 Task: Open Card Card0000000063 in Board Board0000000016 in Workspace WS0000000006 in Trello. Add Member Mailaustralia7@gmail.com to Card Card0000000063 in Board Board0000000016 in Workspace WS0000000006 in Trello. Add Orange Label titled Label0000000063 to Card Card0000000063 in Board Board0000000016 in Workspace WS0000000006 in Trello. Add Checklist CL0000000063 to Card Card0000000063 in Board Board0000000016 in Workspace WS0000000006 in Trello. Add Dates with Start Date as Jun 01 2023 and Due Date as Jun 30 2023 to Card Card0000000063 in Board Board0000000016 in Workspace WS0000000006 in Trello
Action: Mouse moved to (110, 343)
Screenshot: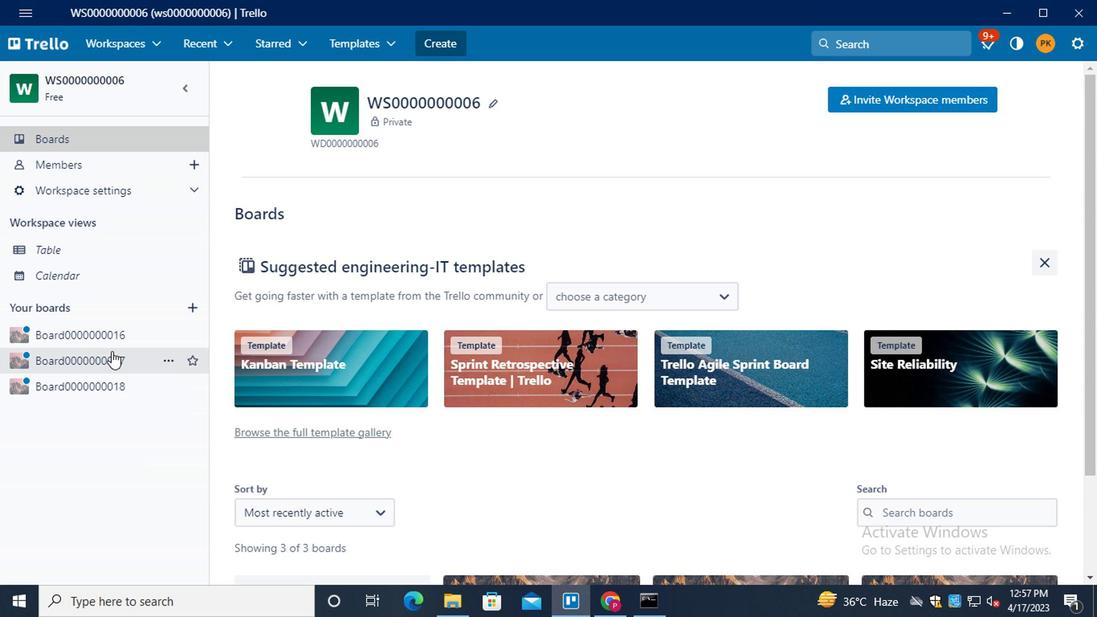 
Action: Mouse pressed left at (110, 343)
Screenshot: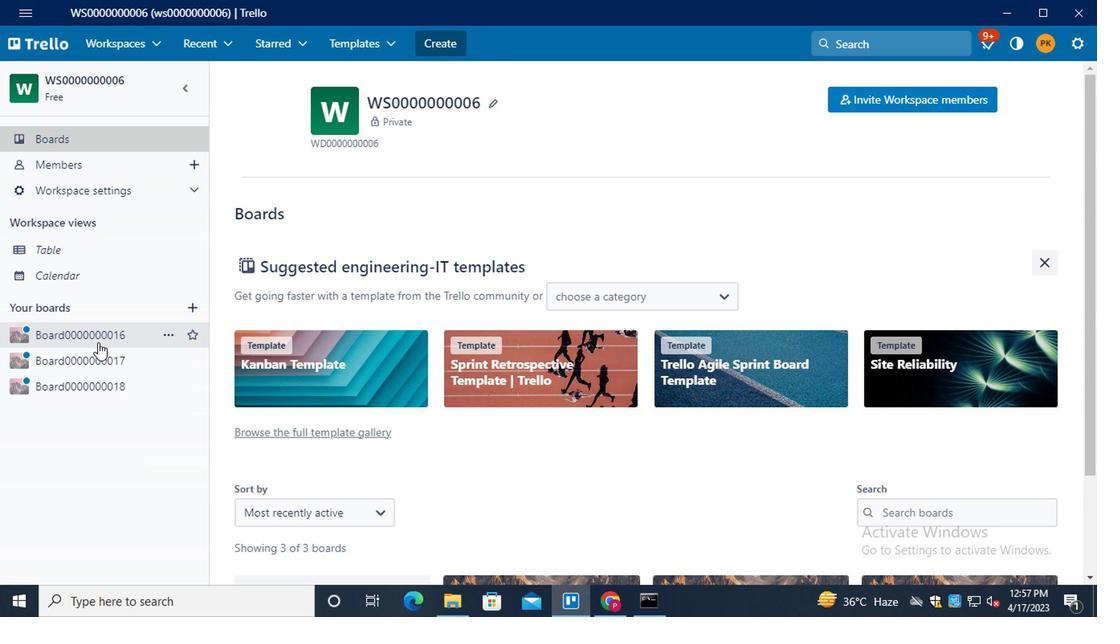 
Action: Mouse moved to (312, 315)
Screenshot: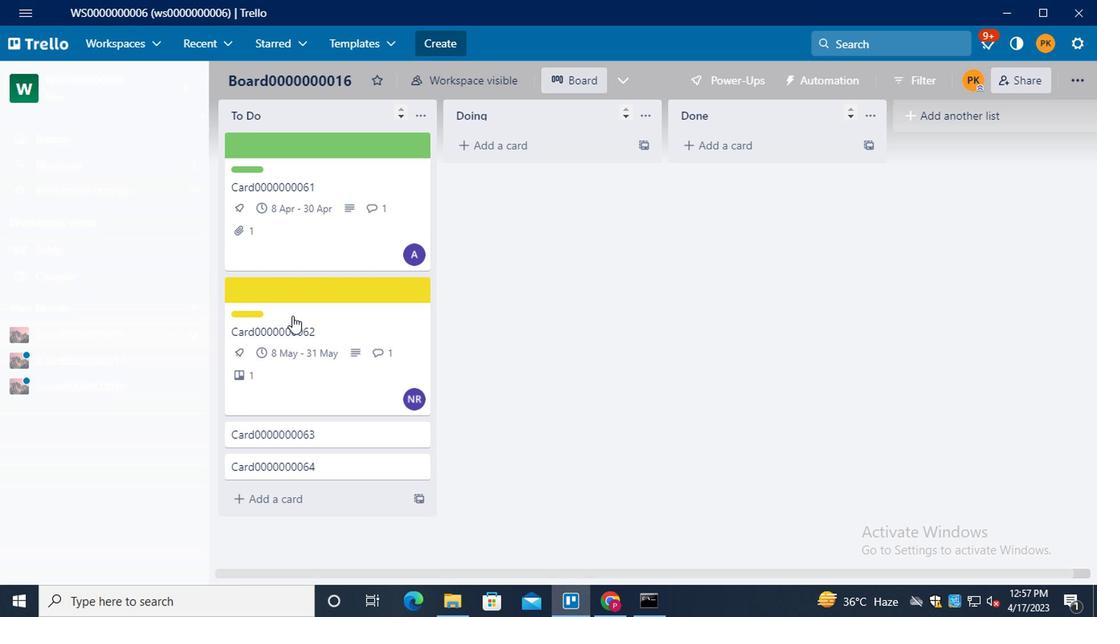 
Action: Mouse scrolled (312, 314) with delta (0, 0)
Screenshot: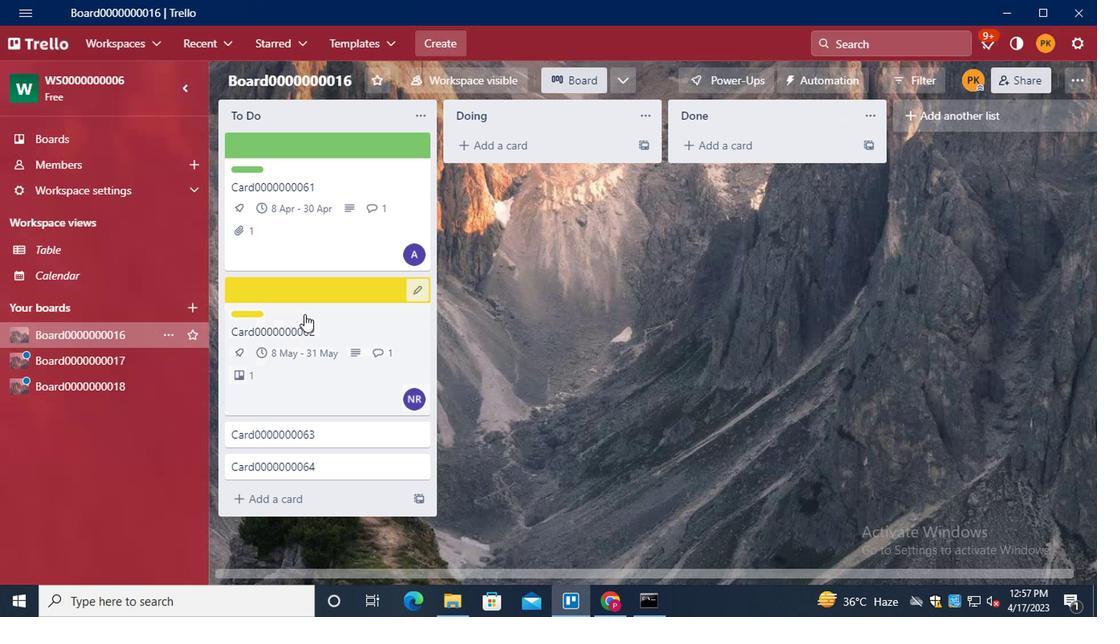 
Action: Mouse scrolled (312, 314) with delta (0, 0)
Screenshot: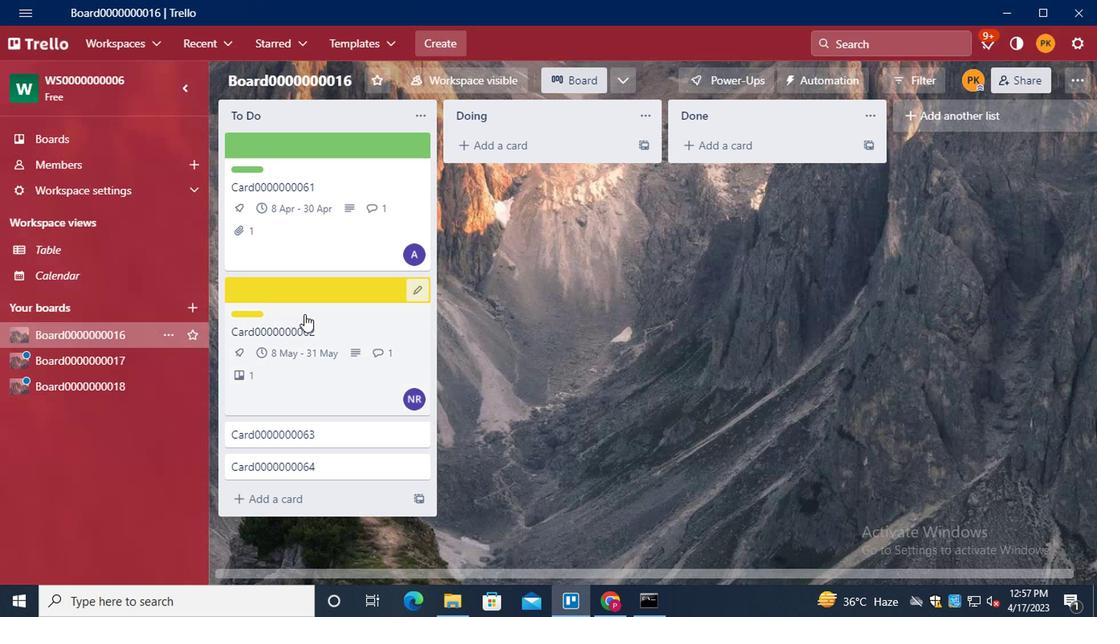 
Action: Mouse moved to (312, 316)
Screenshot: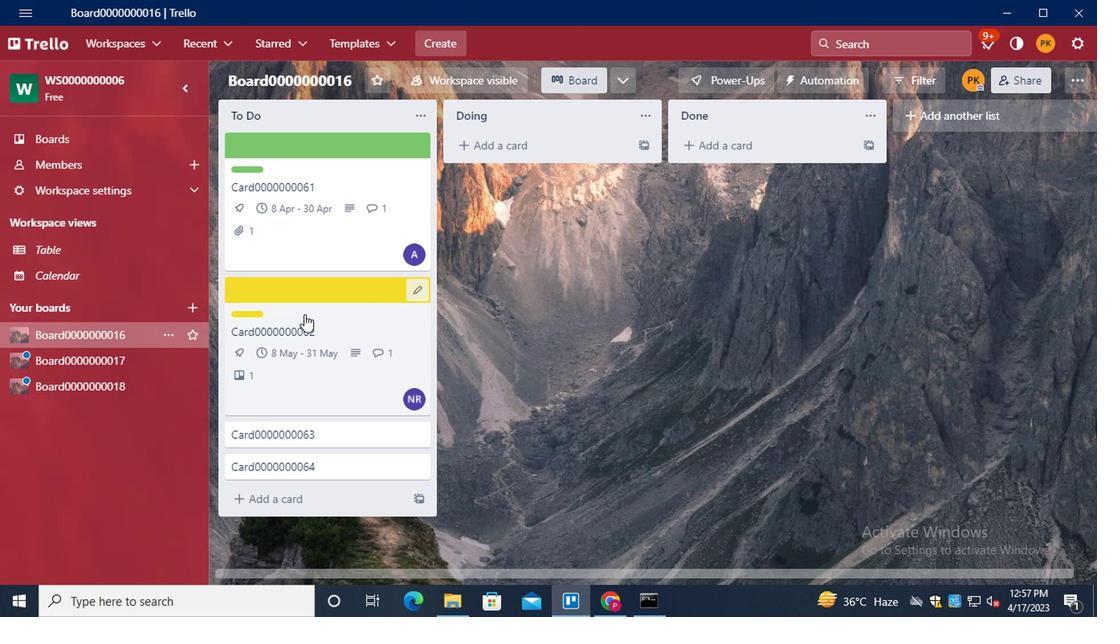 
Action: Mouse scrolled (312, 316) with delta (0, 0)
Screenshot: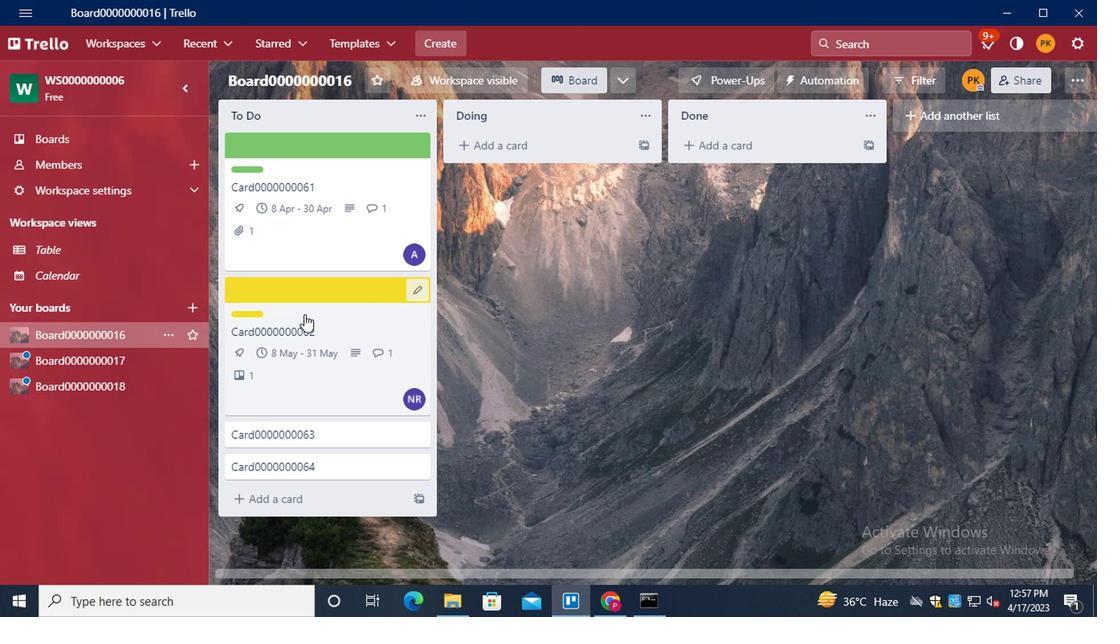 
Action: Mouse moved to (324, 435)
Screenshot: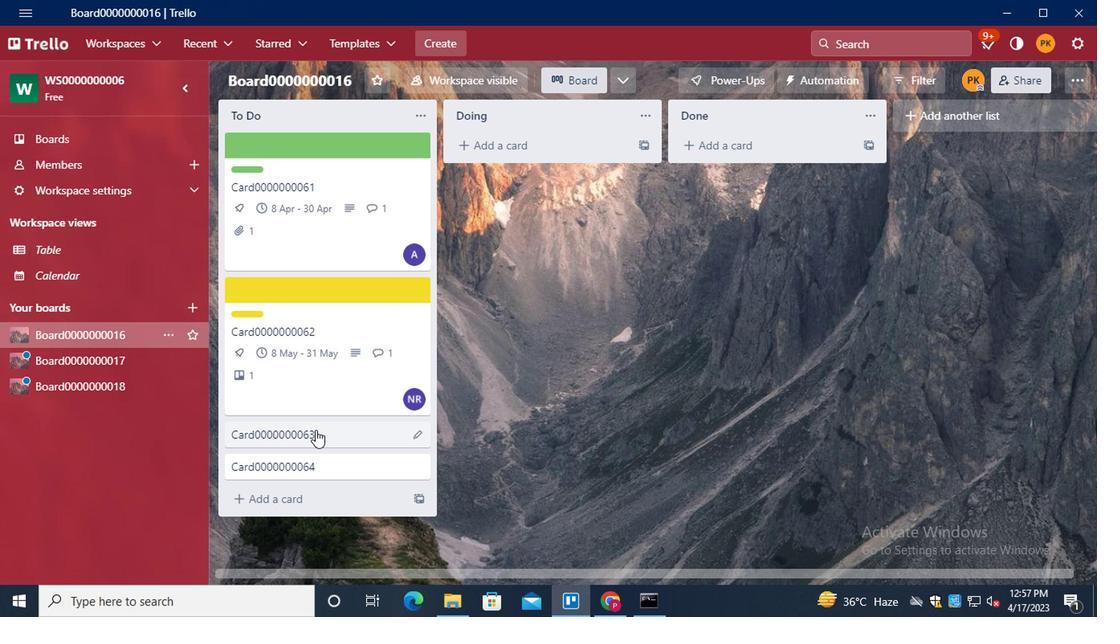 
Action: Mouse pressed left at (324, 435)
Screenshot: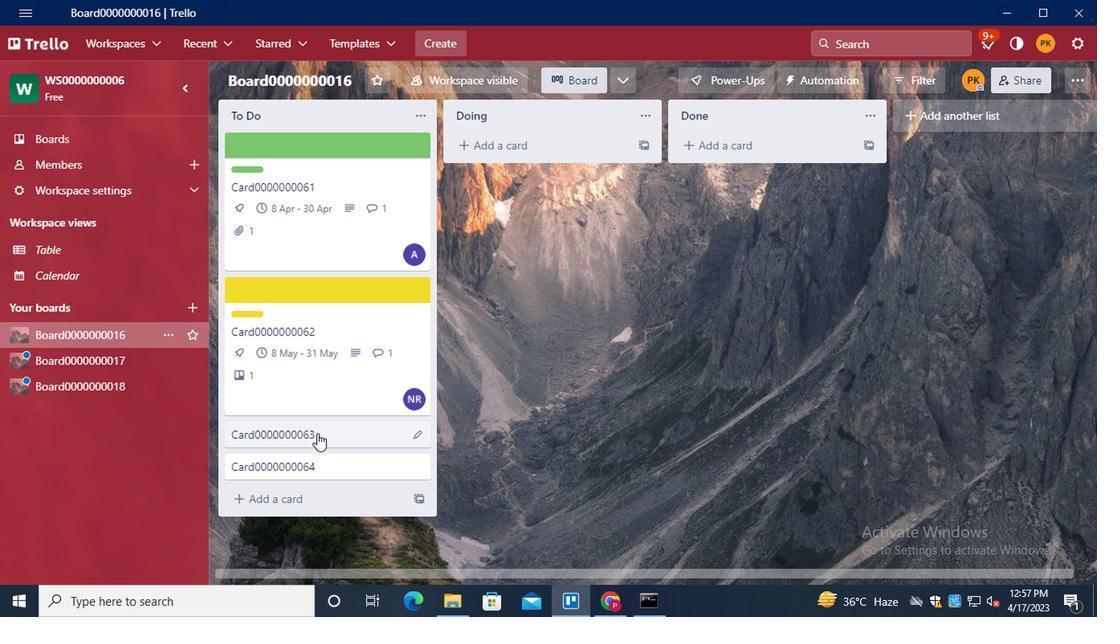 
Action: Mouse moved to (764, 149)
Screenshot: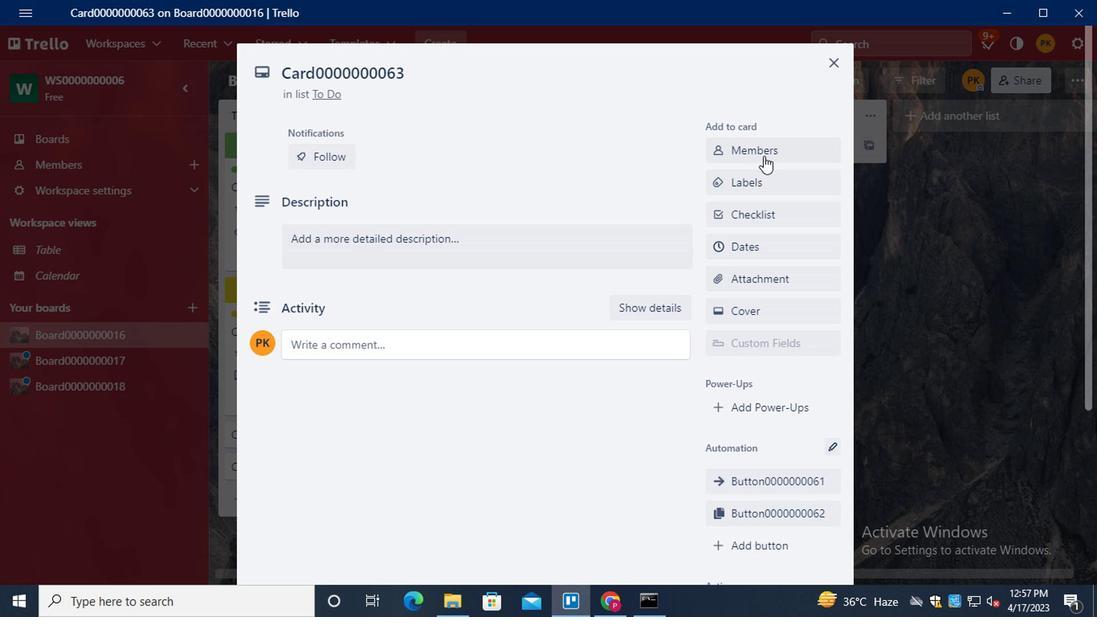 
Action: Mouse pressed left at (764, 149)
Screenshot: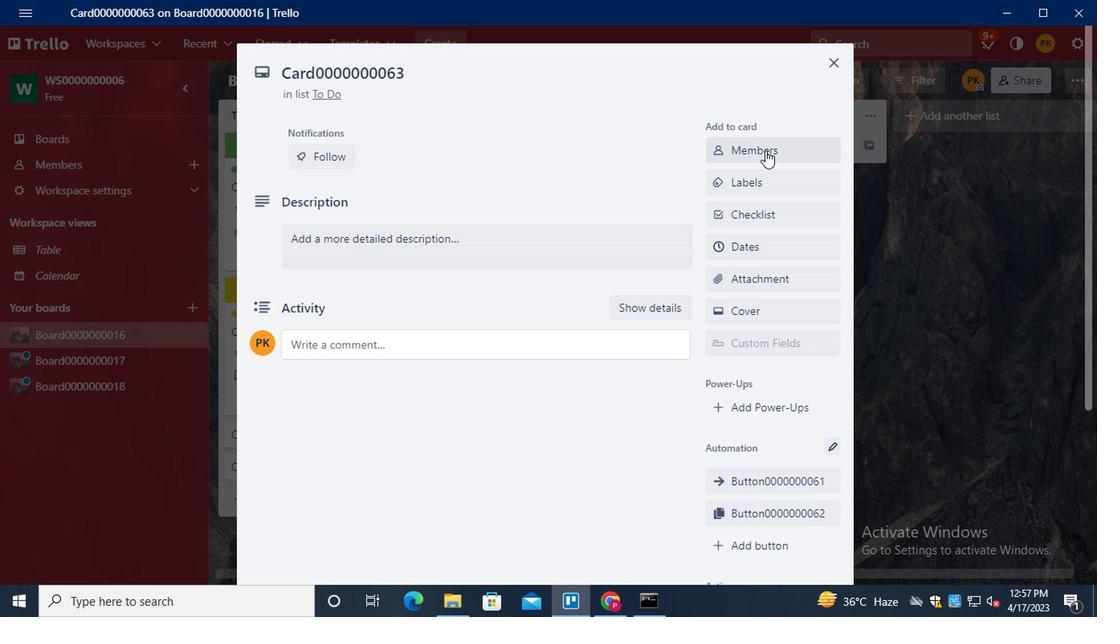 
Action: Mouse moved to (763, 149)
Screenshot: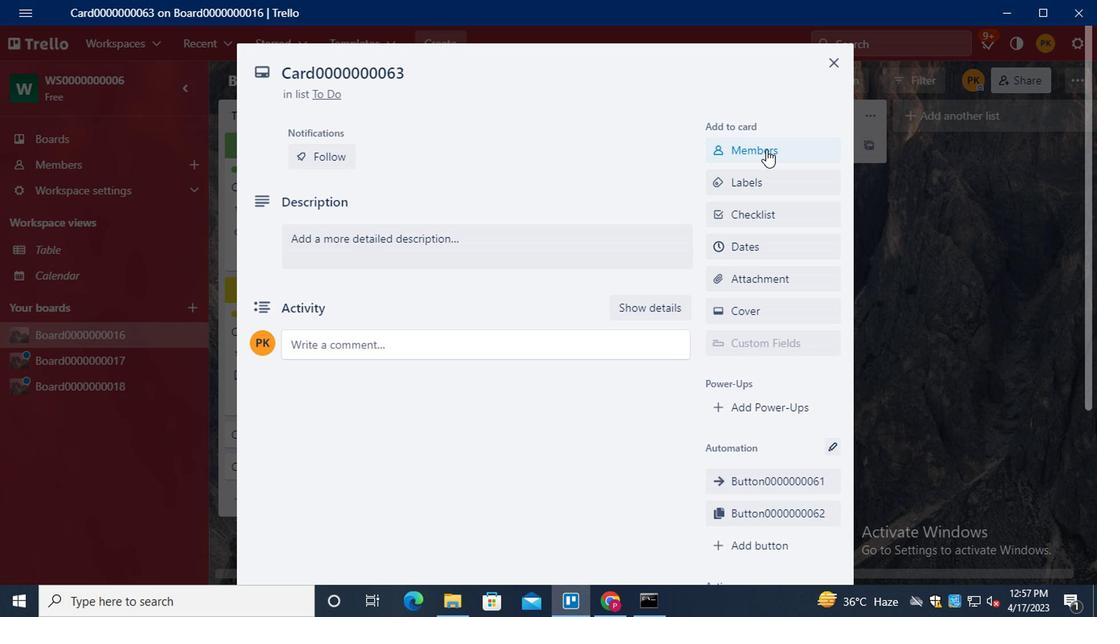 
Action: Key pressed <Key.shift>MAILAUSTRALIA7<Key.shift>@GMAIL.COM
Screenshot: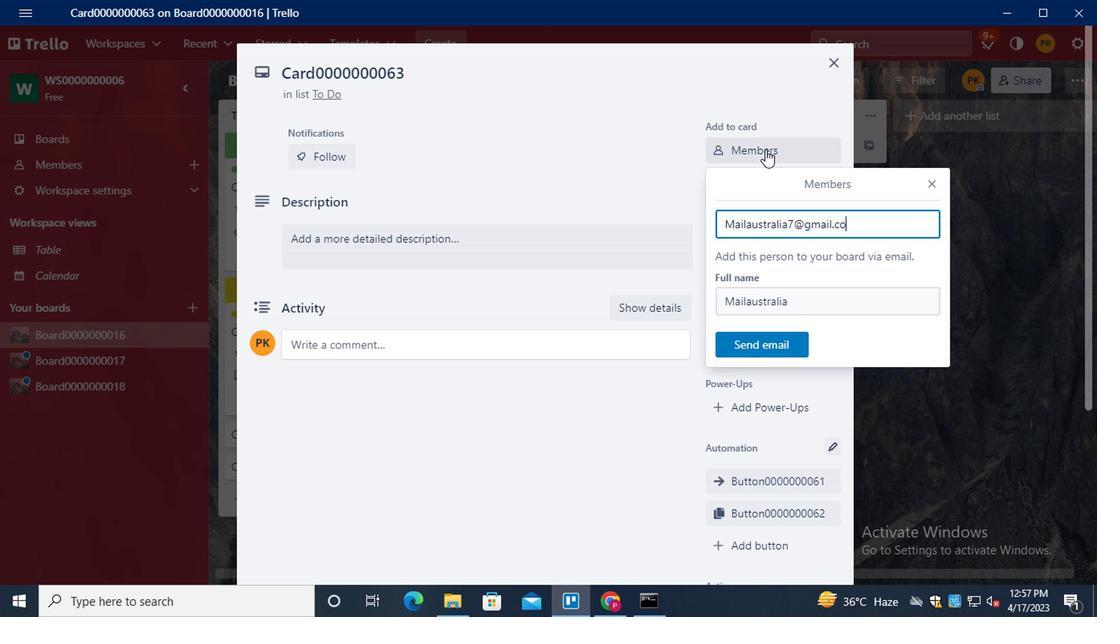 
Action: Mouse moved to (749, 349)
Screenshot: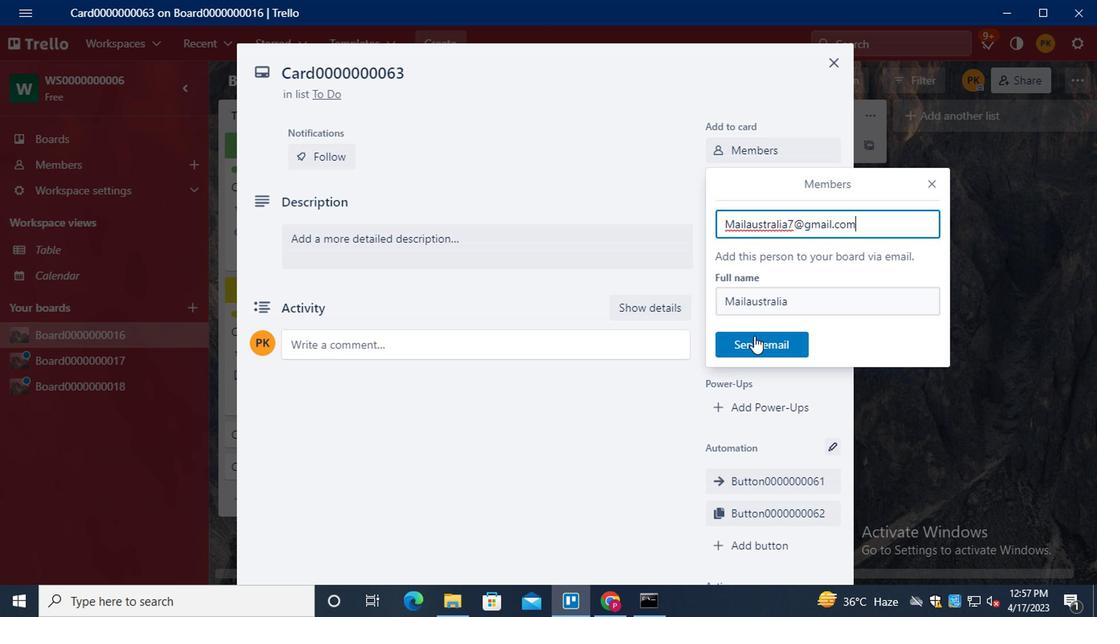 
Action: Mouse pressed left at (749, 349)
Screenshot: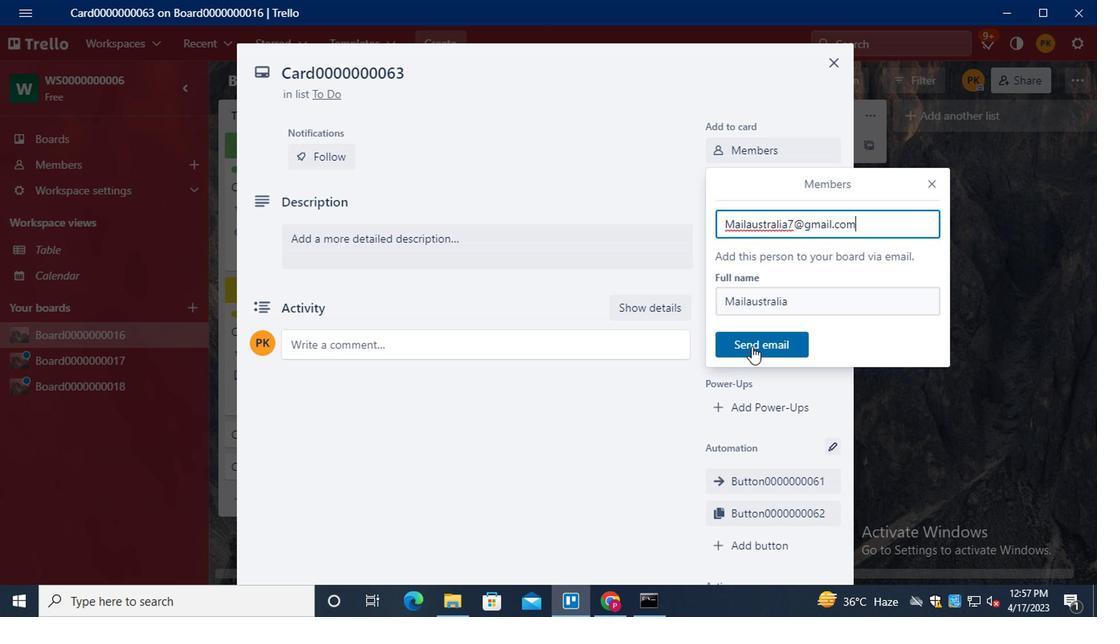 
Action: Mouse moved to (766, 174)
Screenshot: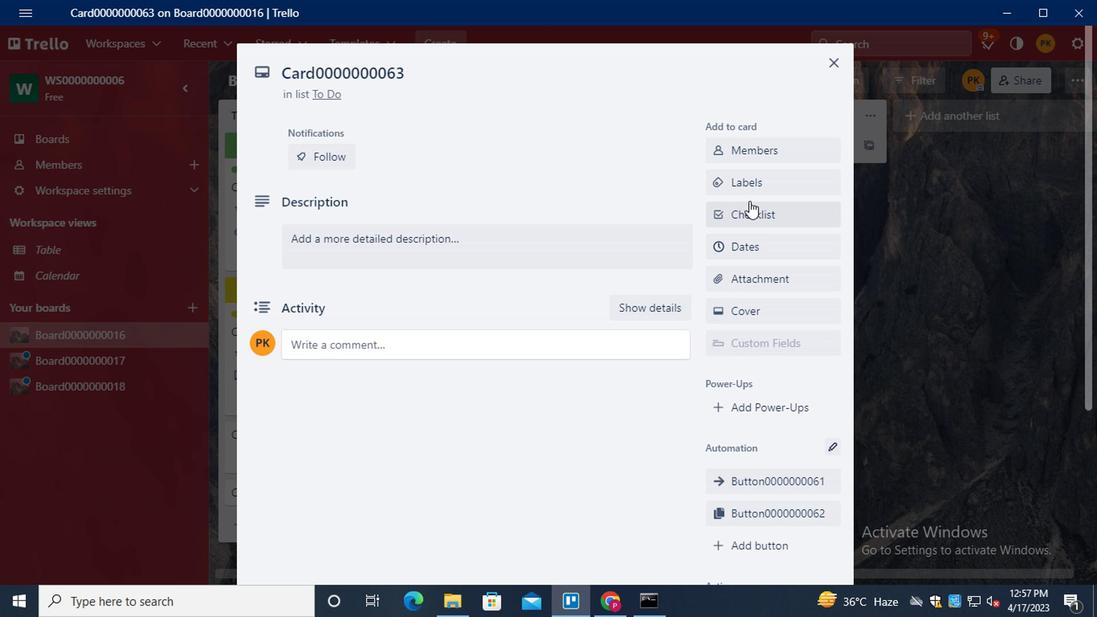 
Action: Mouse pressed left at (766, 174)
Screenshot: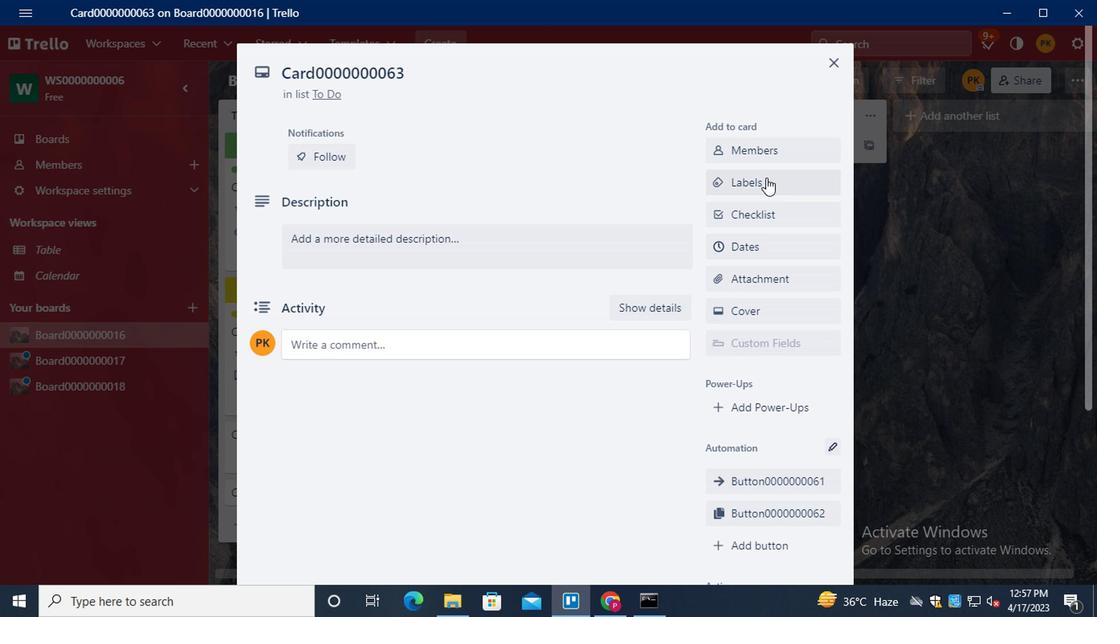 
Action: Mouse moved to (810, 427)
Screenshot: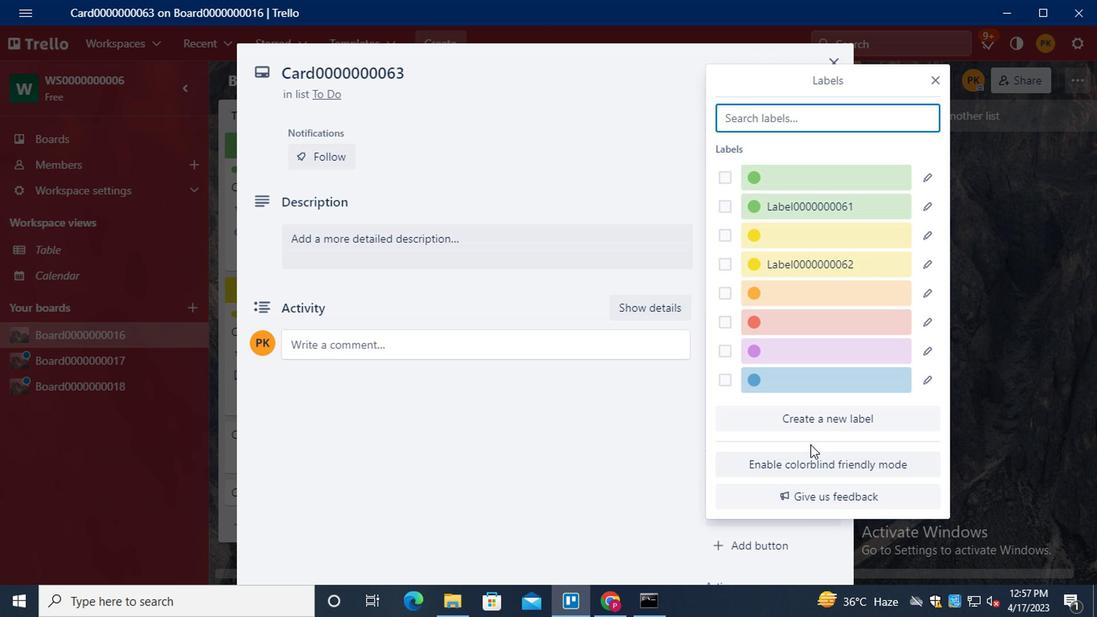 
Action: Mouse pressed left at (810, 427)
Screenshot: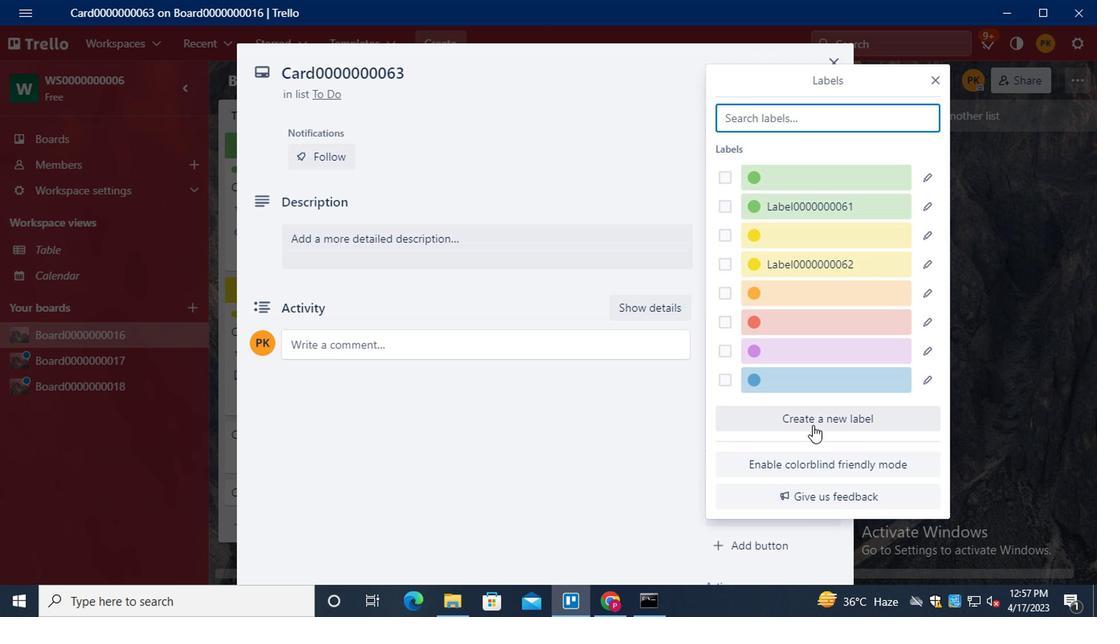
Action: Mouse moved to (794, 368)
Screenshot: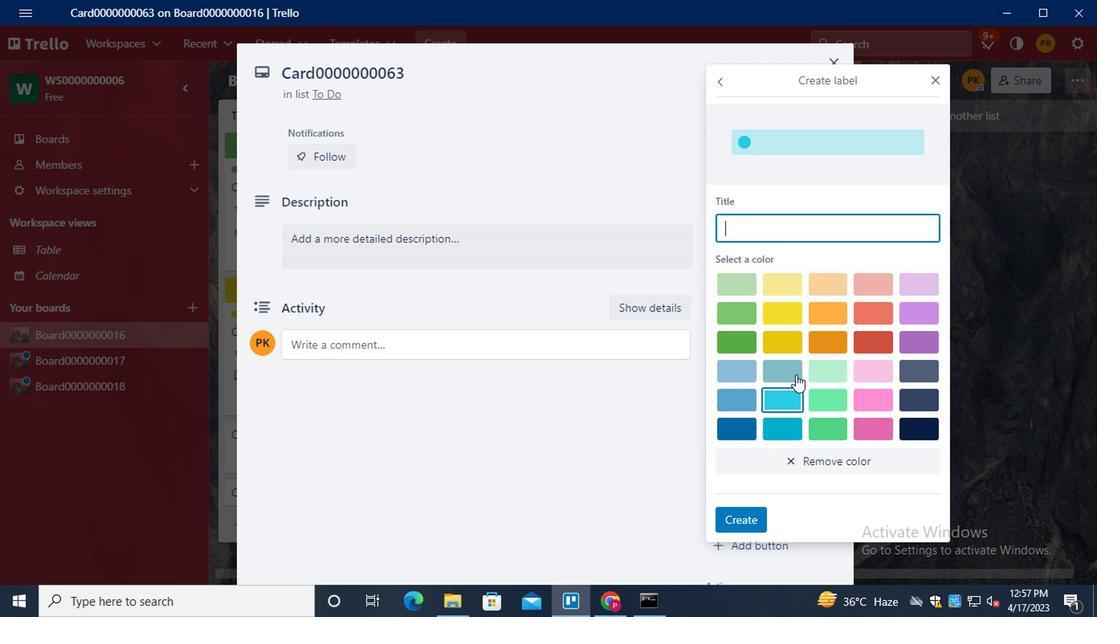 
Action: Key pressed <Key.shift>LABEL0000000063
Screenshot: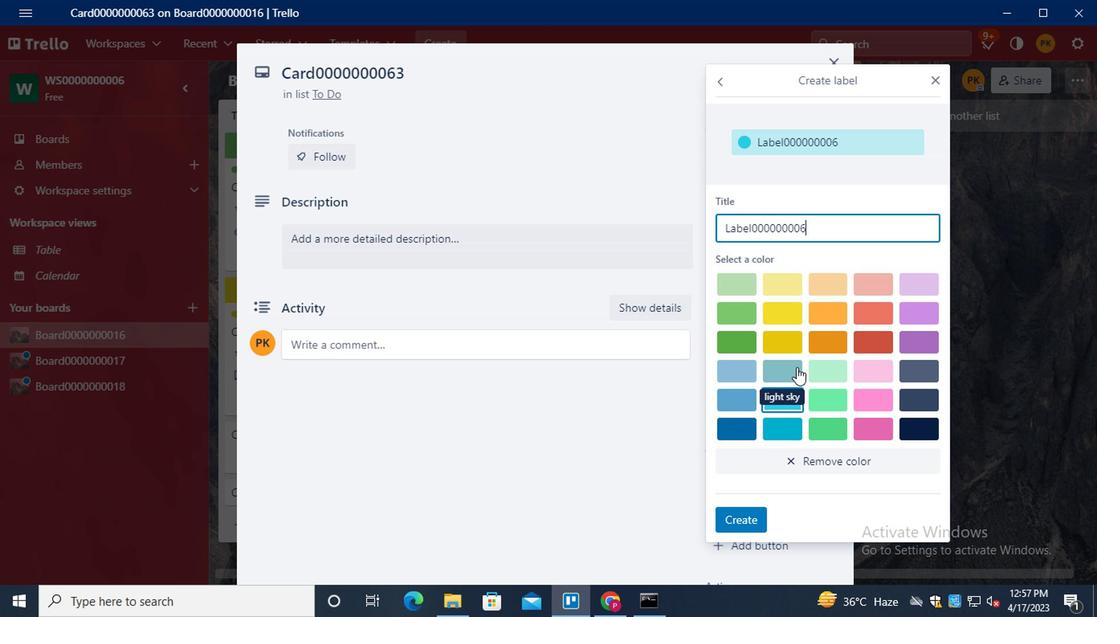 
Action: Mouse moved to (829, 313)
Screenshot: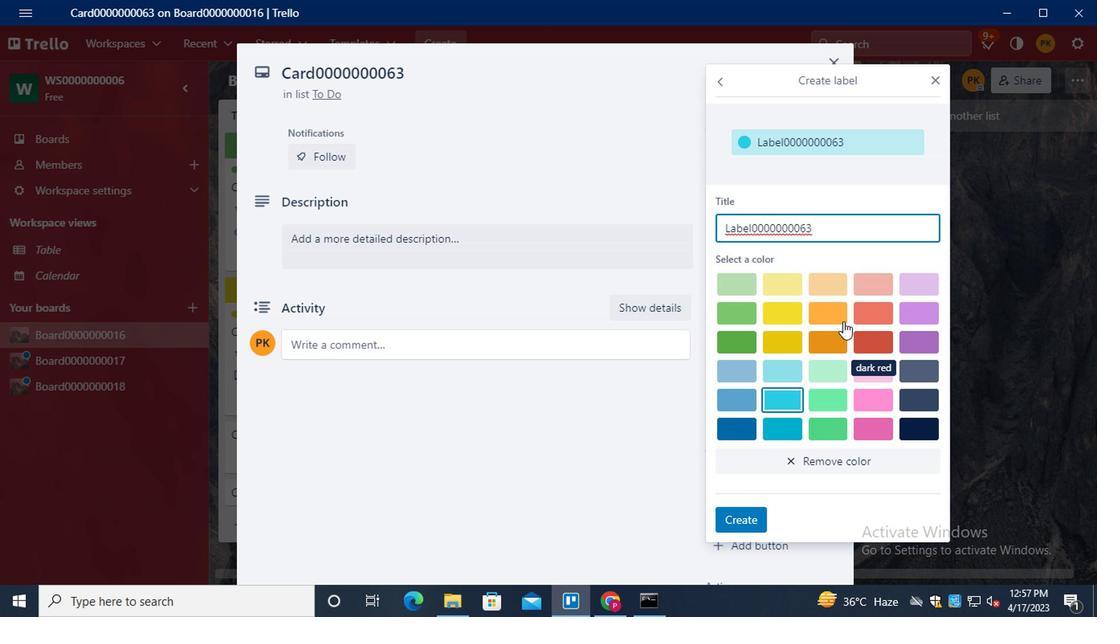 
Action: Mouse pressed left at (829, 313)
Screenshot: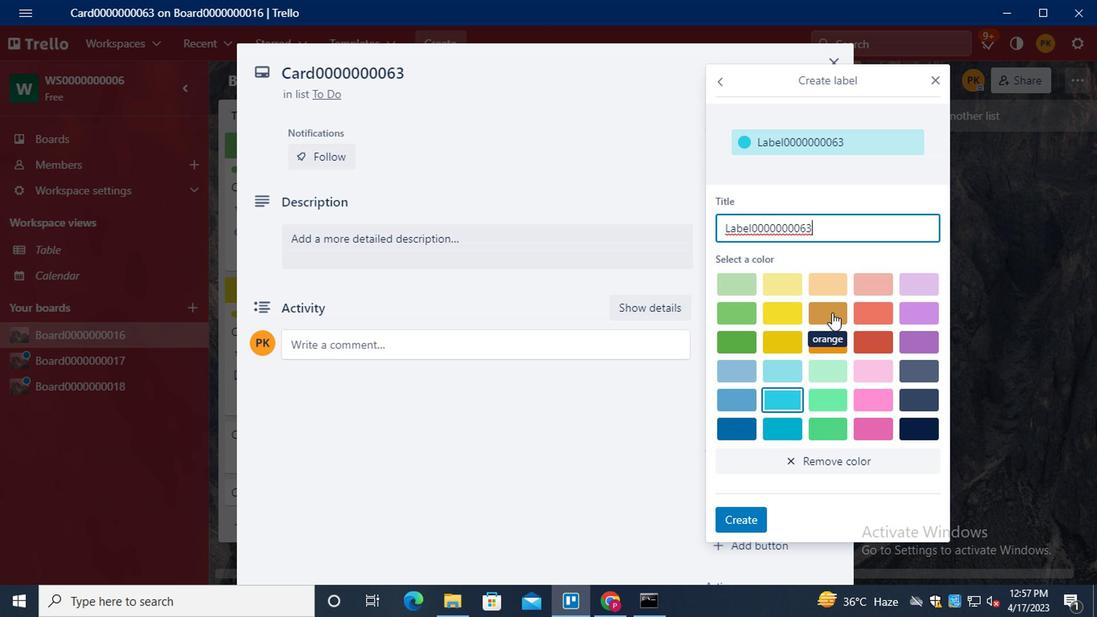
Action: Mouse moved to (737, 518)
Screenshot: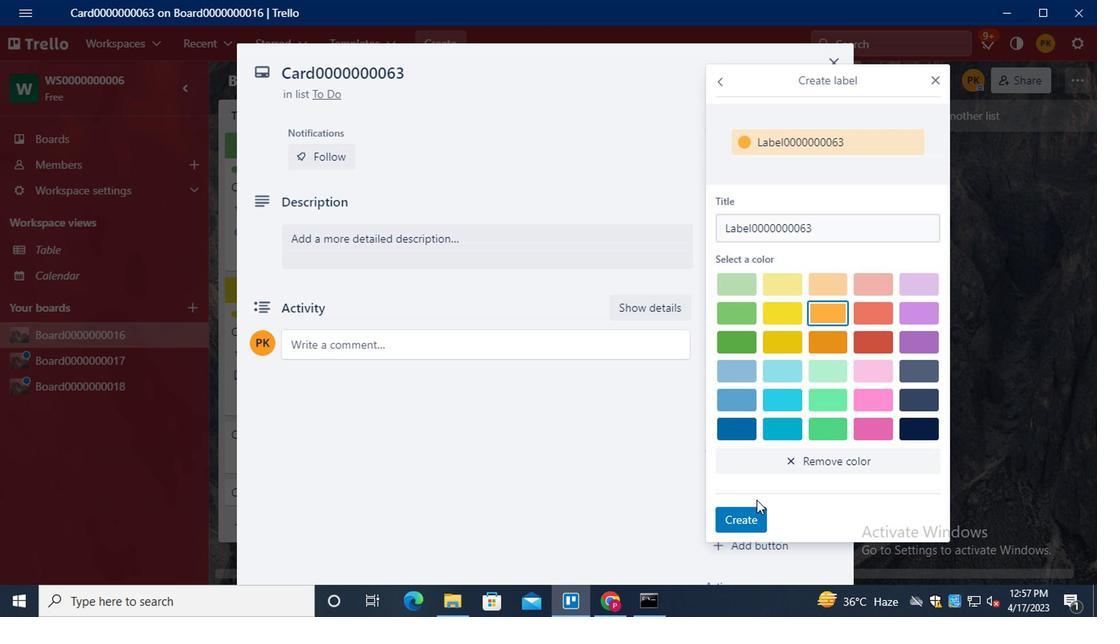 
Action: Mouse pressed left at (737, 518)
Screenshot: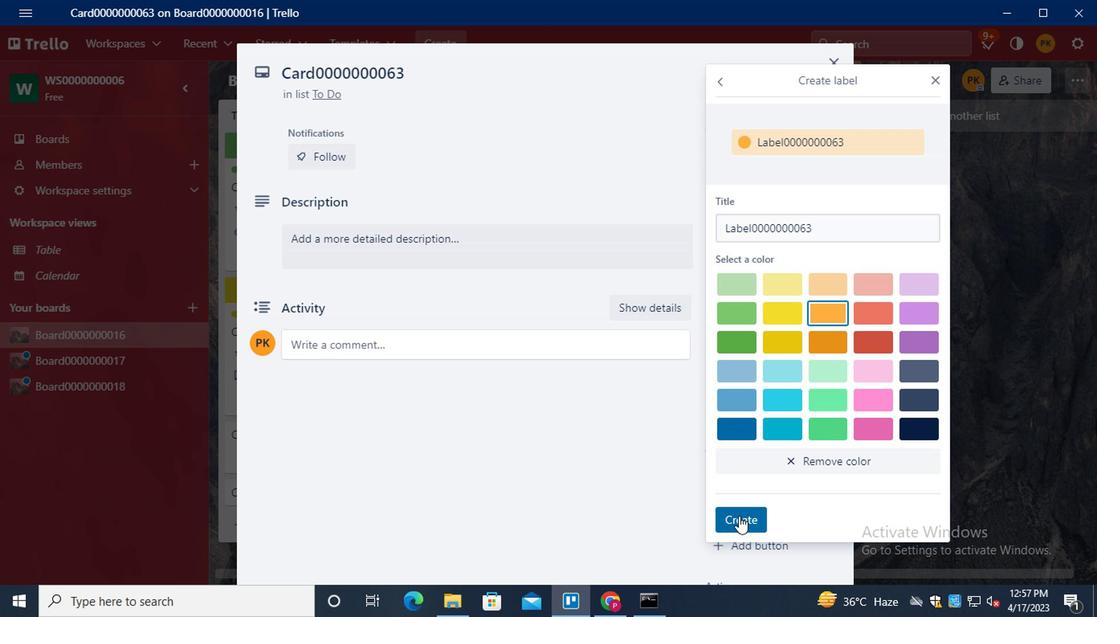 
Action: Mouse moved to (932, 82)
Screenshot: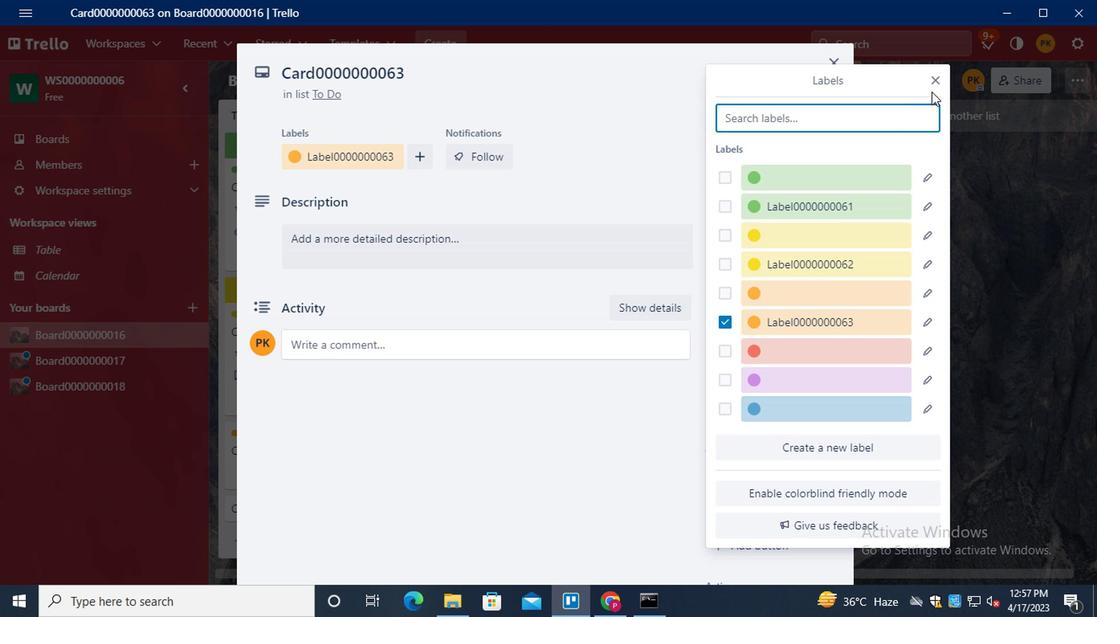 
Action: Mouse pressed left at (932, 82)
Screenshot: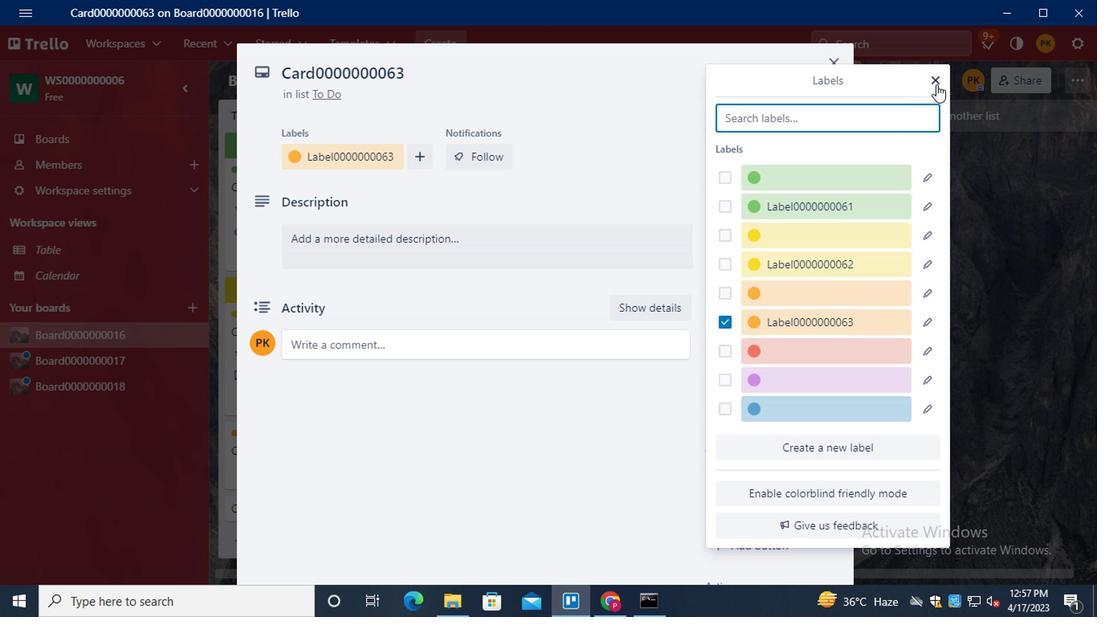 
Action: Mouse moved to (791, 210)
Screenshot: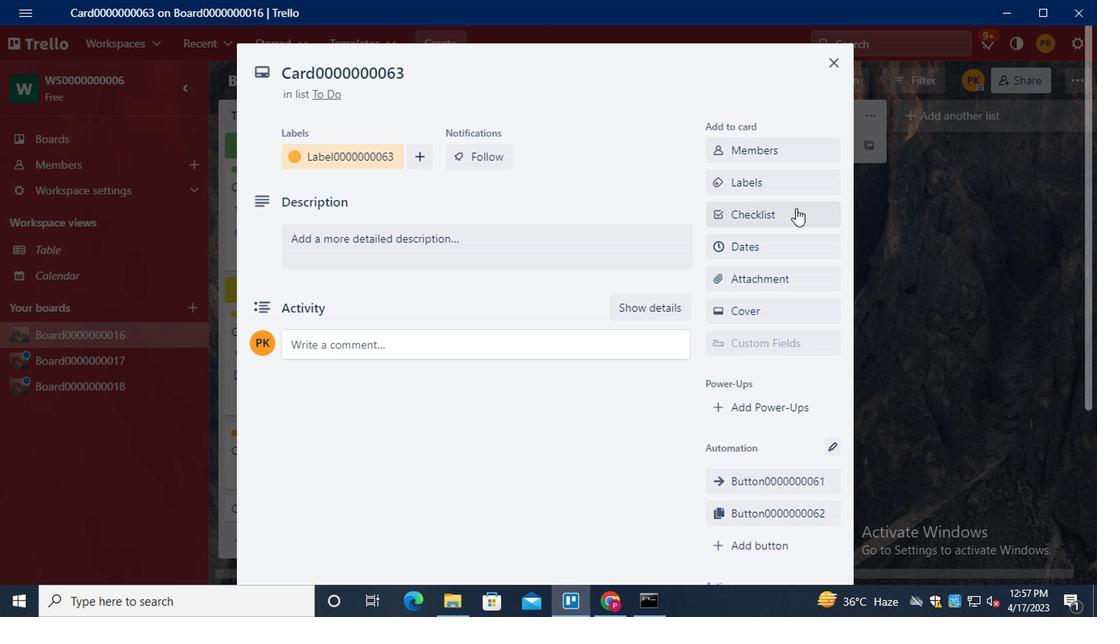 
Action: Mouse pressed left at (791, 210)
Screenshot: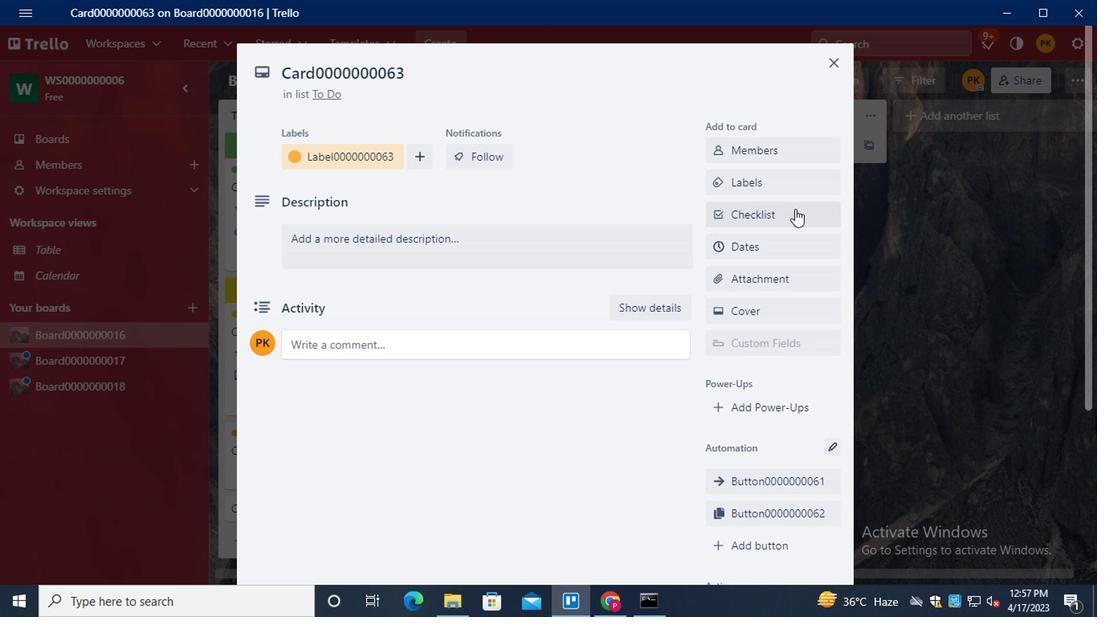 
Action: Key pressed <Key.shift>CL0000000063
Screenshot: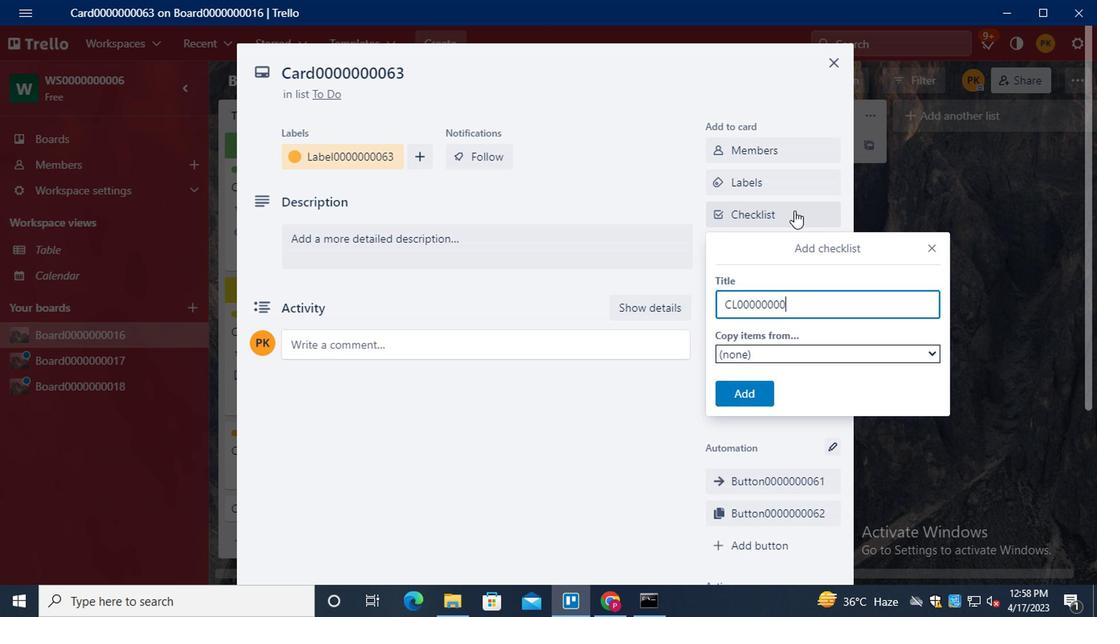 
Action: Mouse moved to (730, 393)
Screenshot: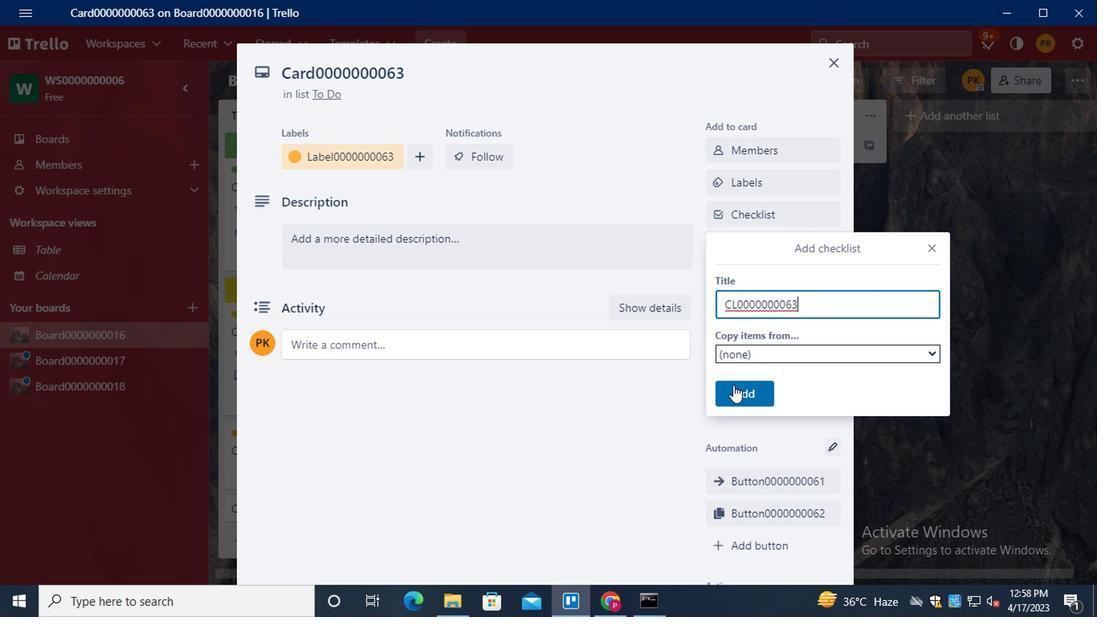 
Action: Mouse pressed left at (730, 393)
Screenshot: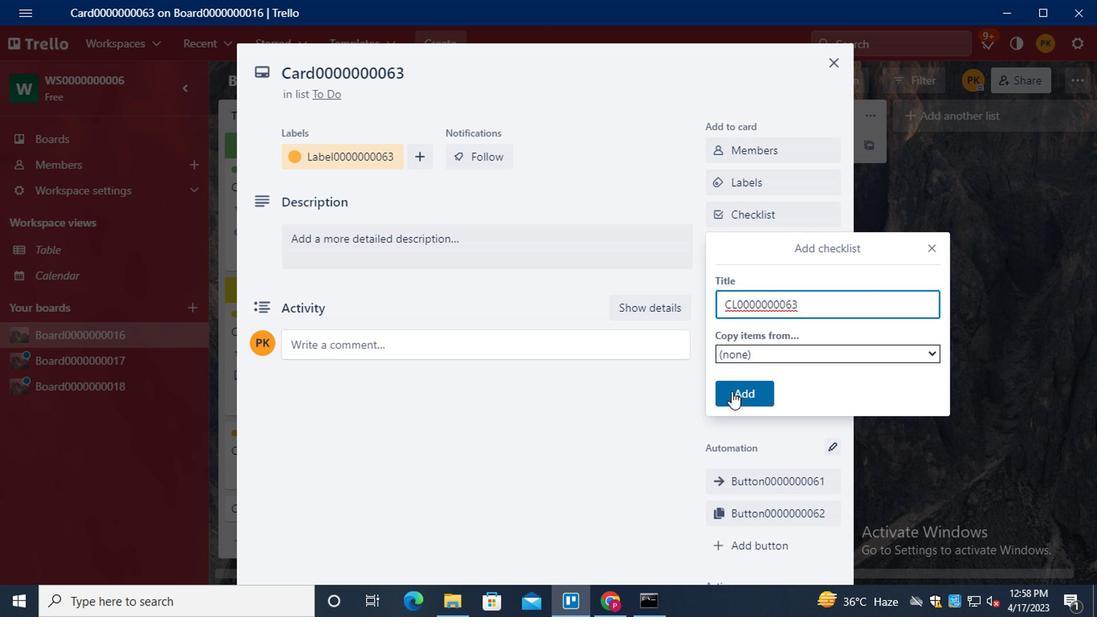 
Action: Mouse moved to (745, 243)
Screenshot: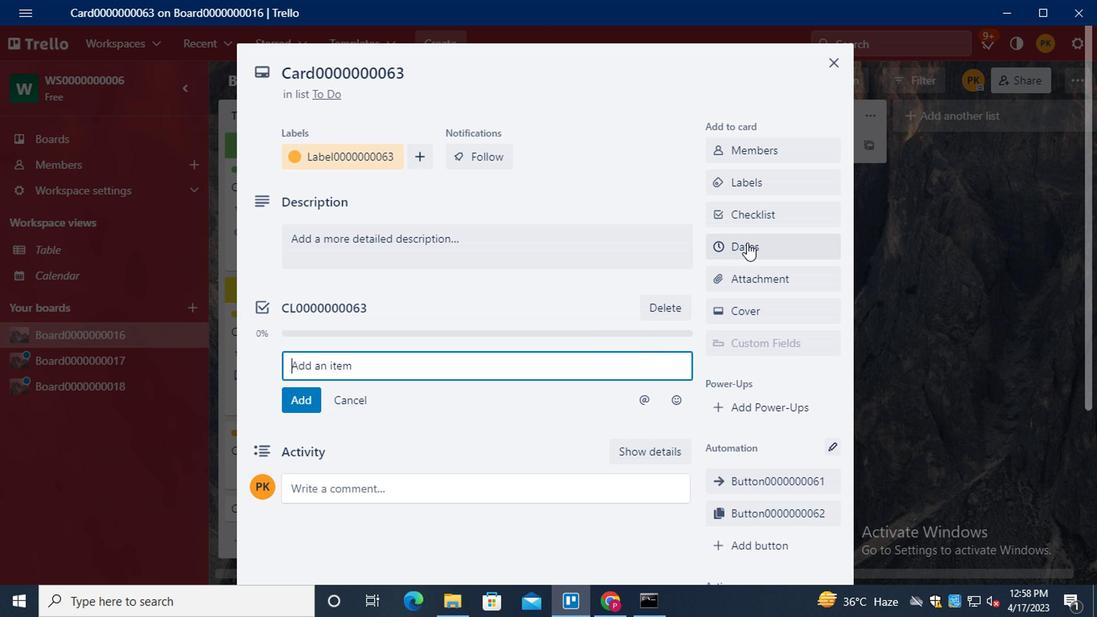
Action: Mouse pressed left at (745, 243)
Screenshot: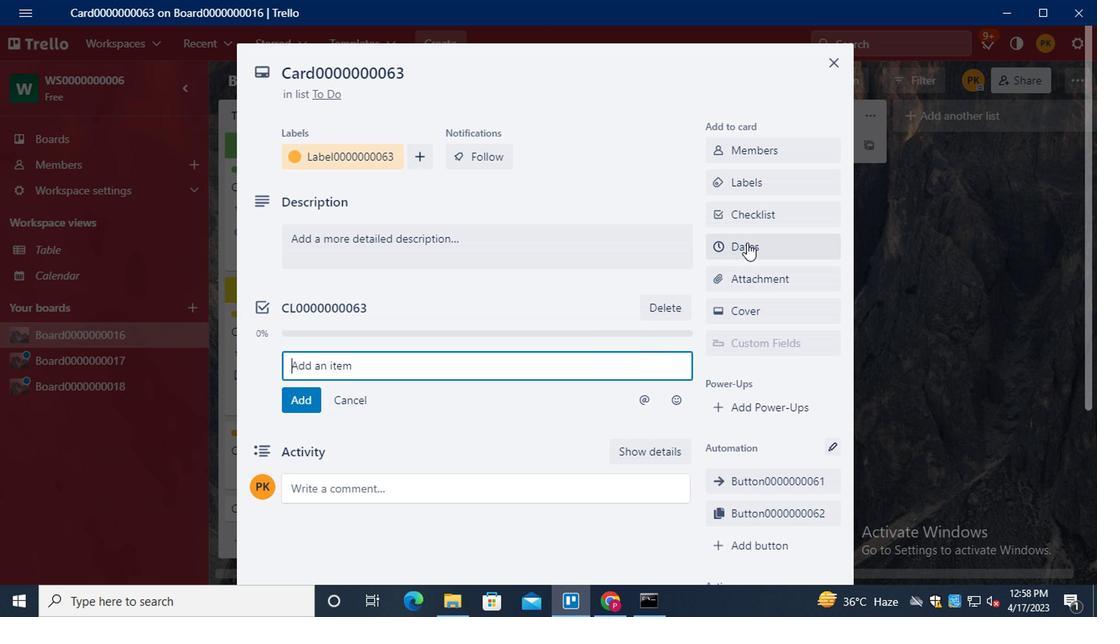 
Action: Mouse moved to (722, 371)
Screenshot: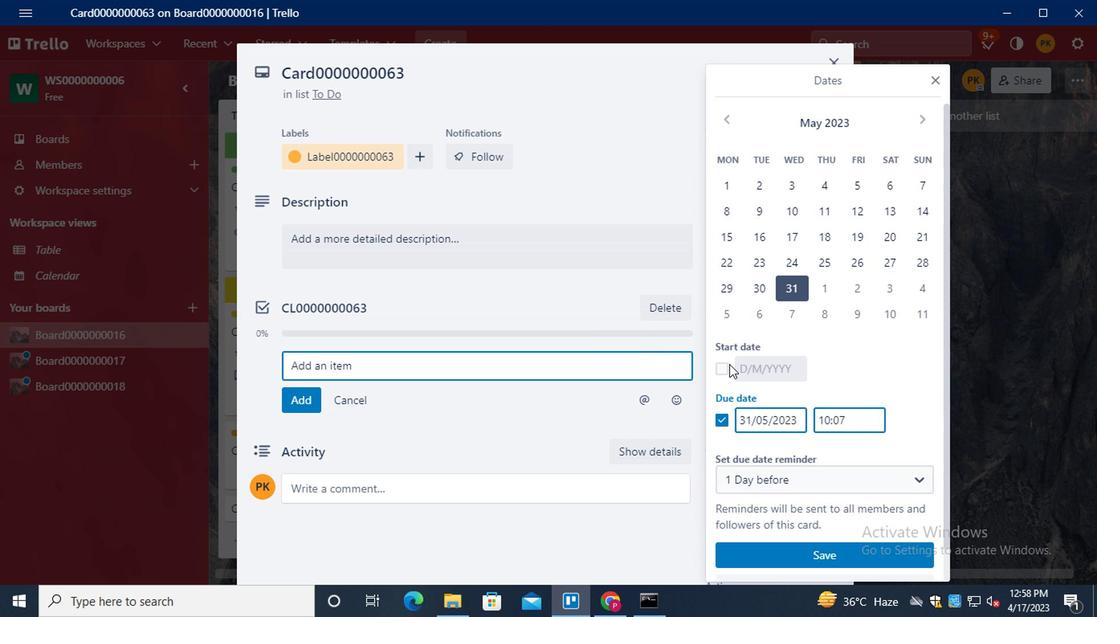 
Action: Mouse pressed left at (722, 371)
Screenshot: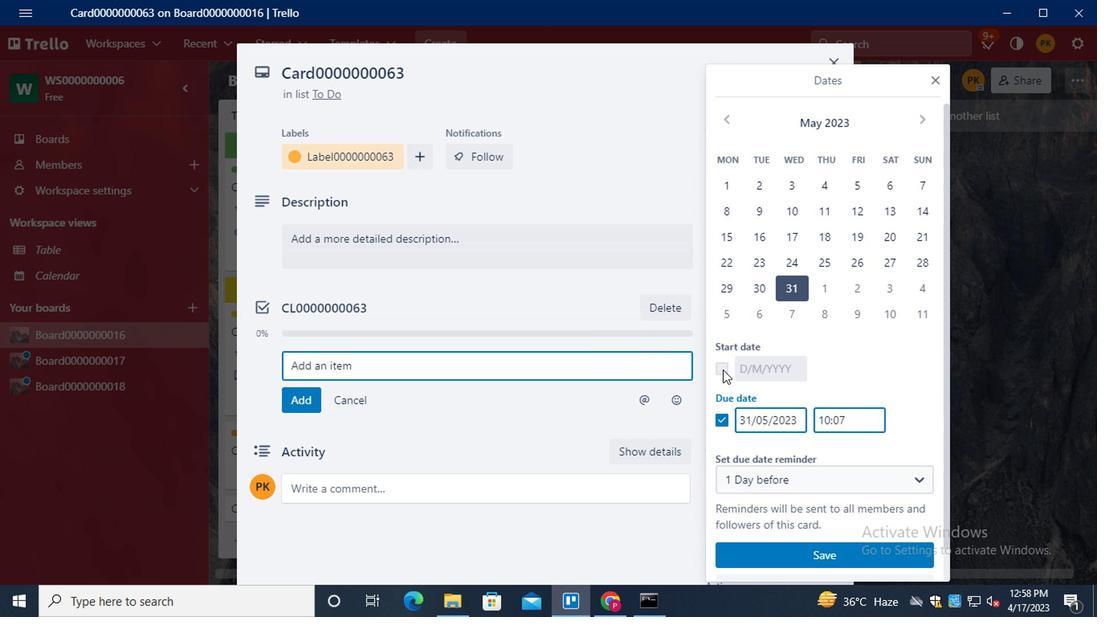 
Action: Mouse moved to (914, 122)
Screenshot: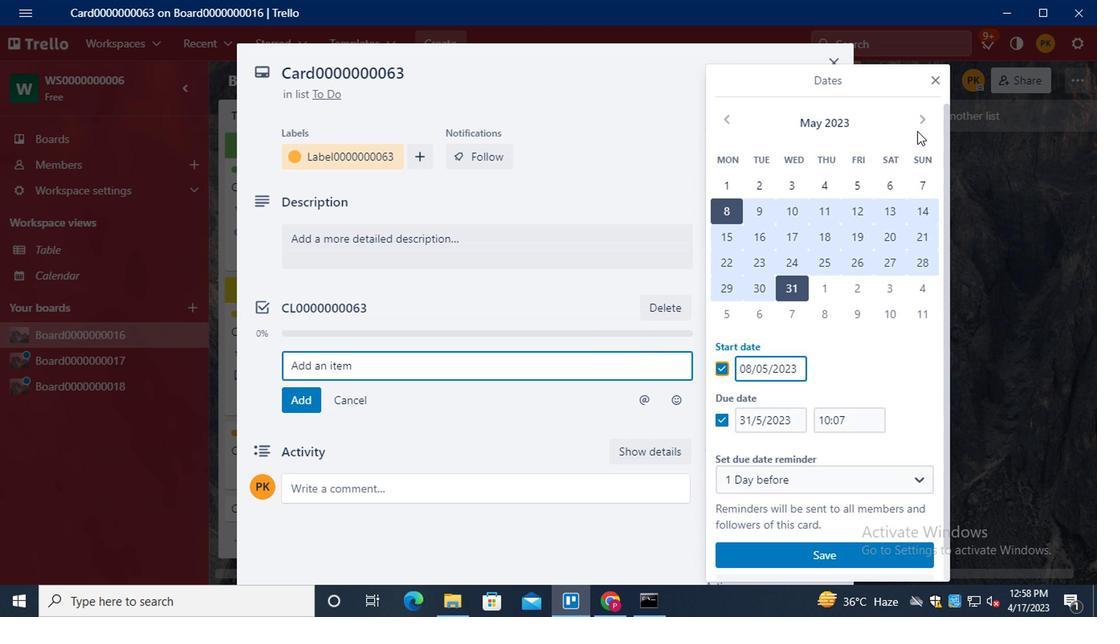 
Action: Mouse pressed left at (914, 122)
Screenshot: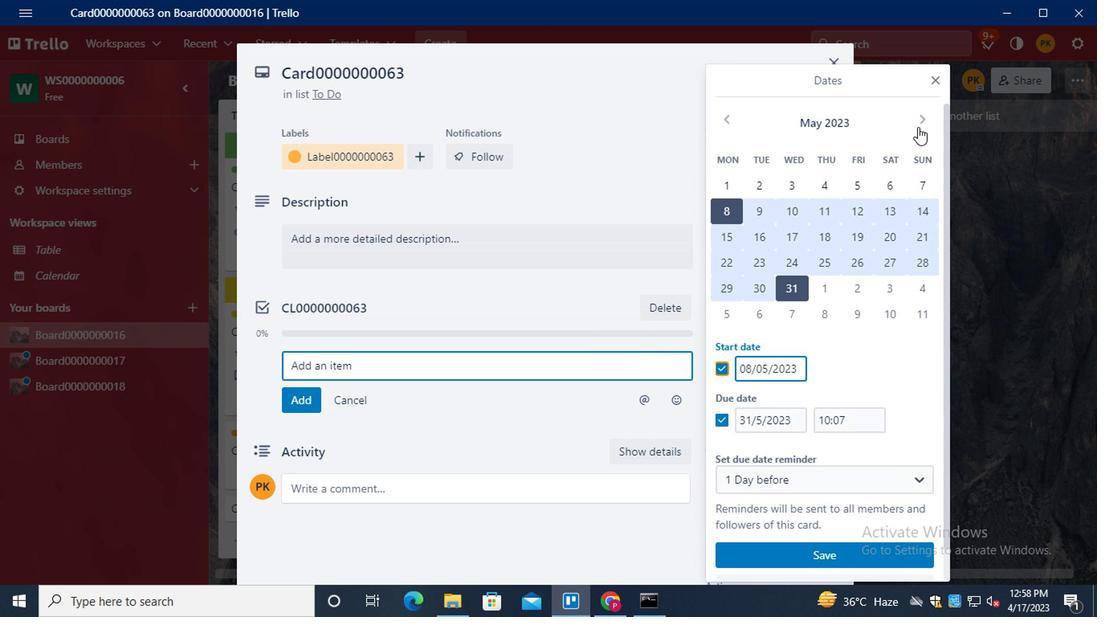 
Action: Mouse moved to (821, 182)
Screenshot: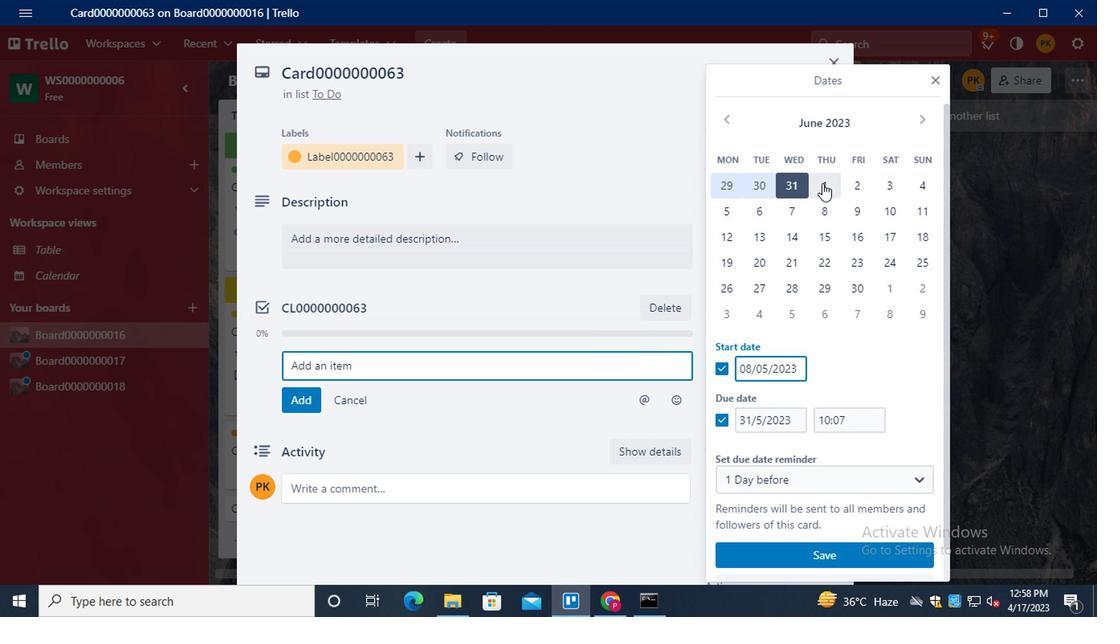 
Action: Mouse pressed left at (821, 182)
Screenshot: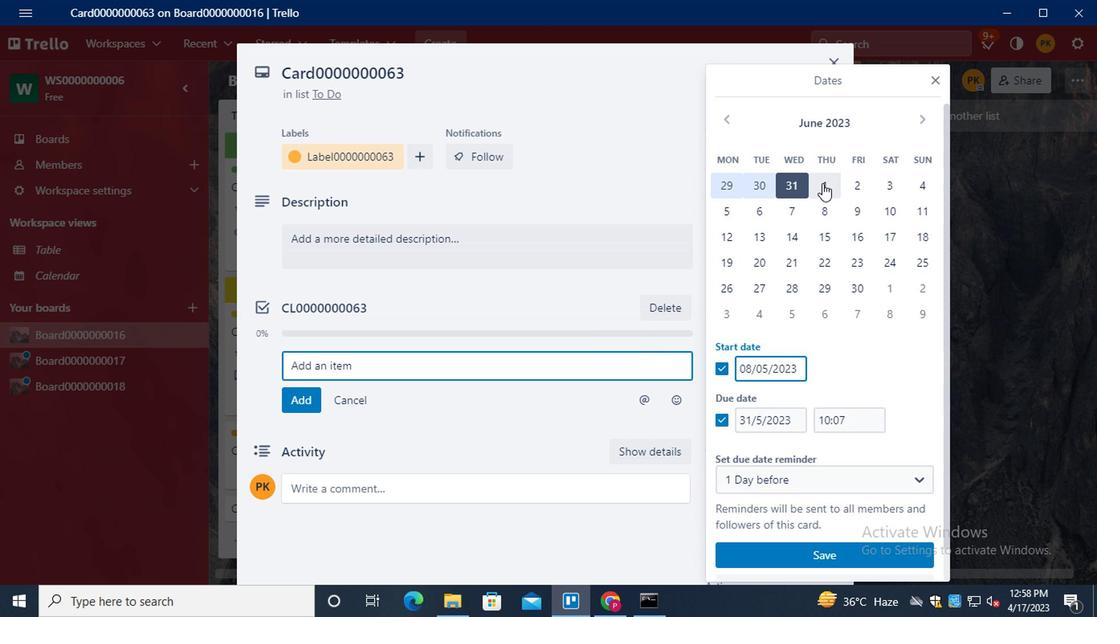 
Action: Mouse moved to (855, 288)
Screenshot: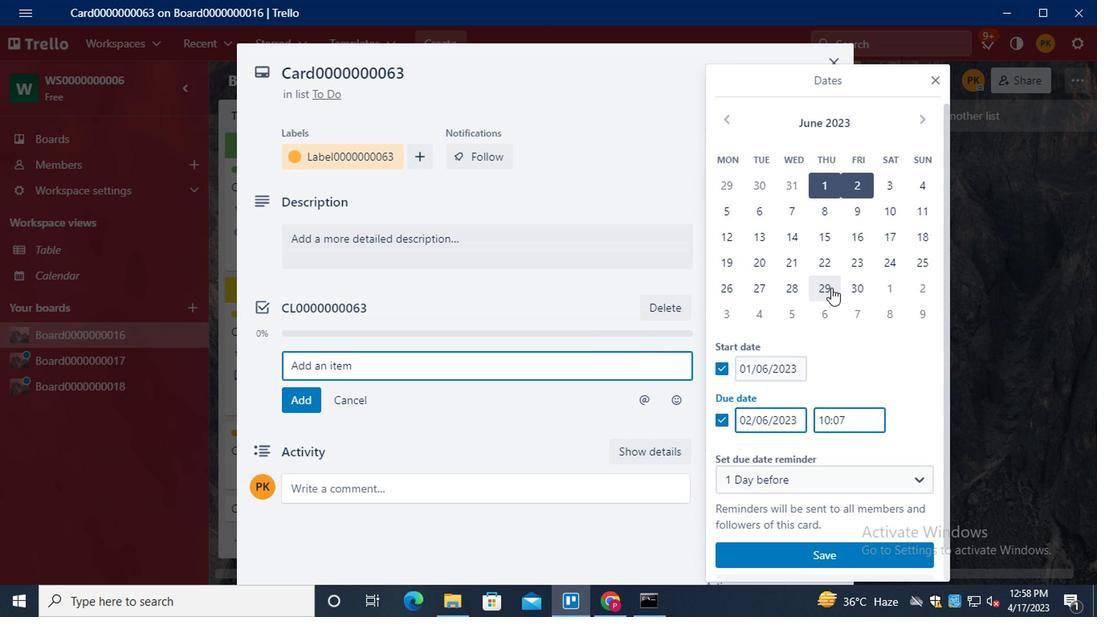 
Action: Mouse pressed left at (855, 288)
Screenshot: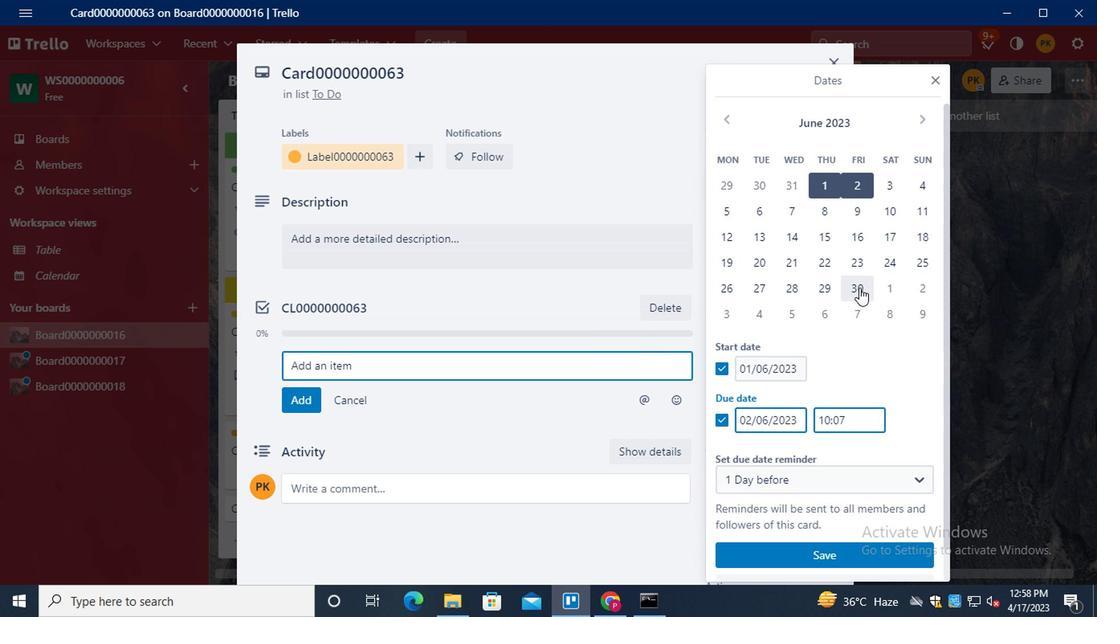 
Action: Mouse moved to (838, 566)
Screenshot: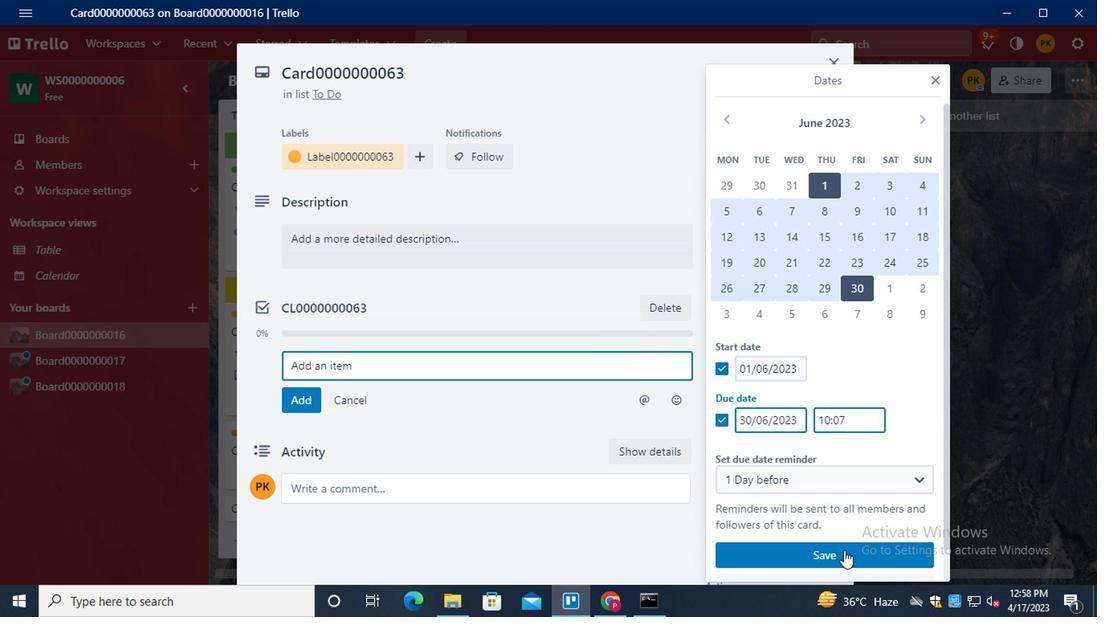 
Action: Mouse pressed left at (838, 566)
Screenshot: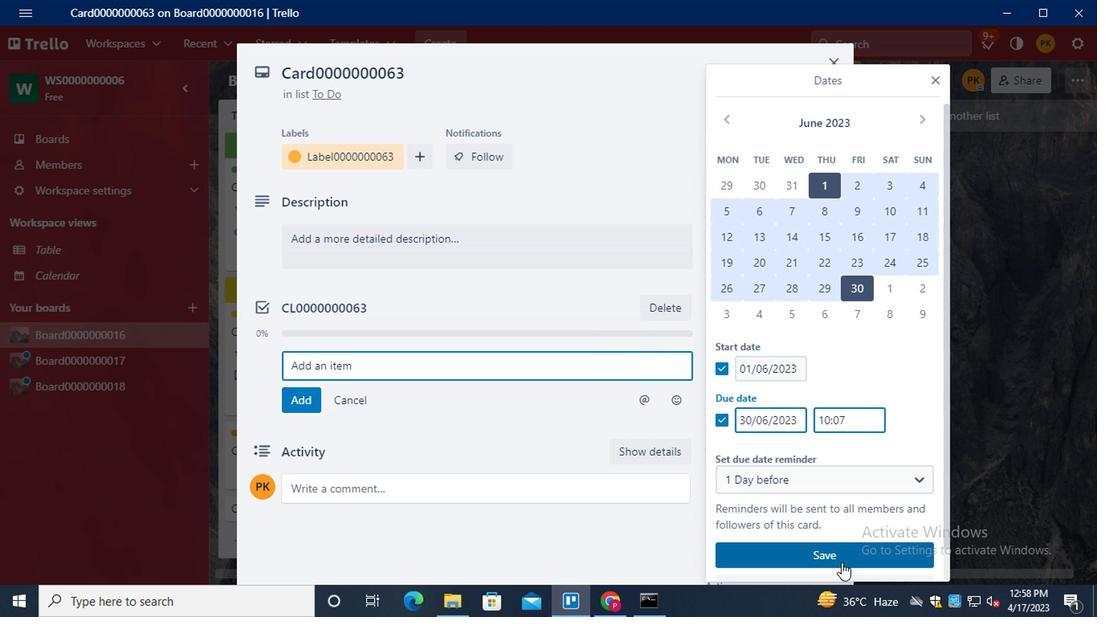 
Action: Mouse moved to (500, 293)
Screenshot: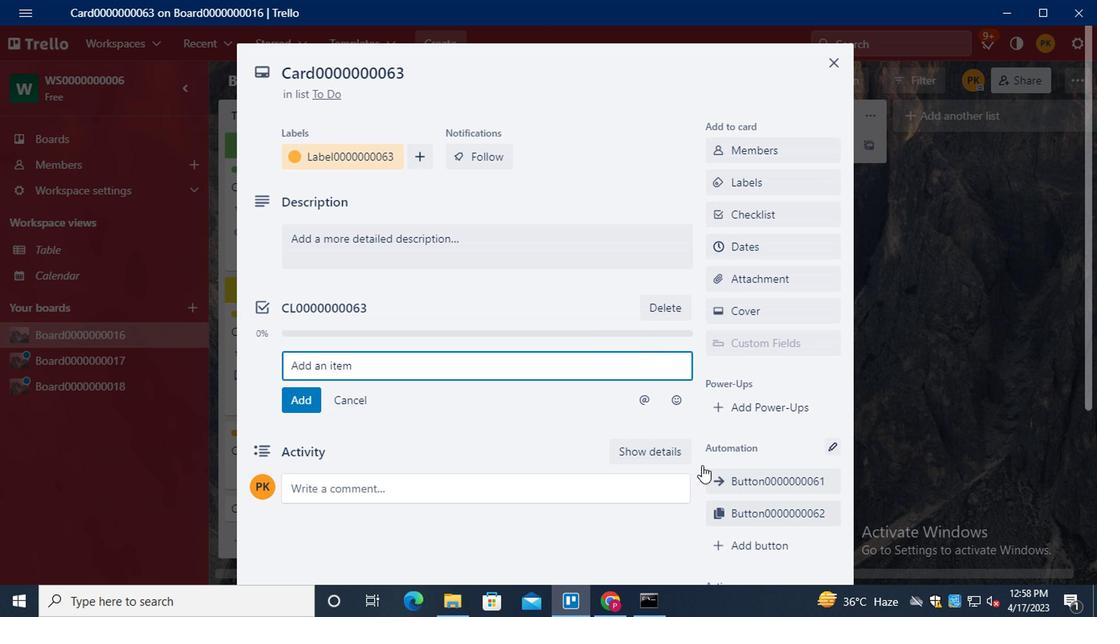 
Action: Mouse scrolled (500, 294) with delta (0, 1)
Screenshot: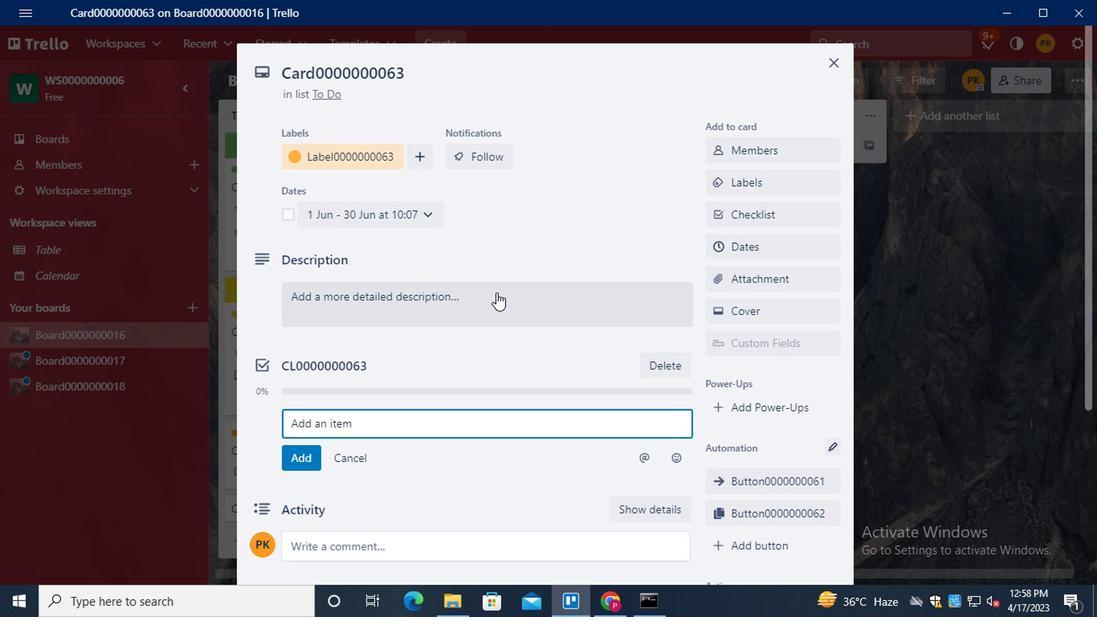 
Action: Mouse scrolled (500, 294) with delta (0, 1)
Screenshot: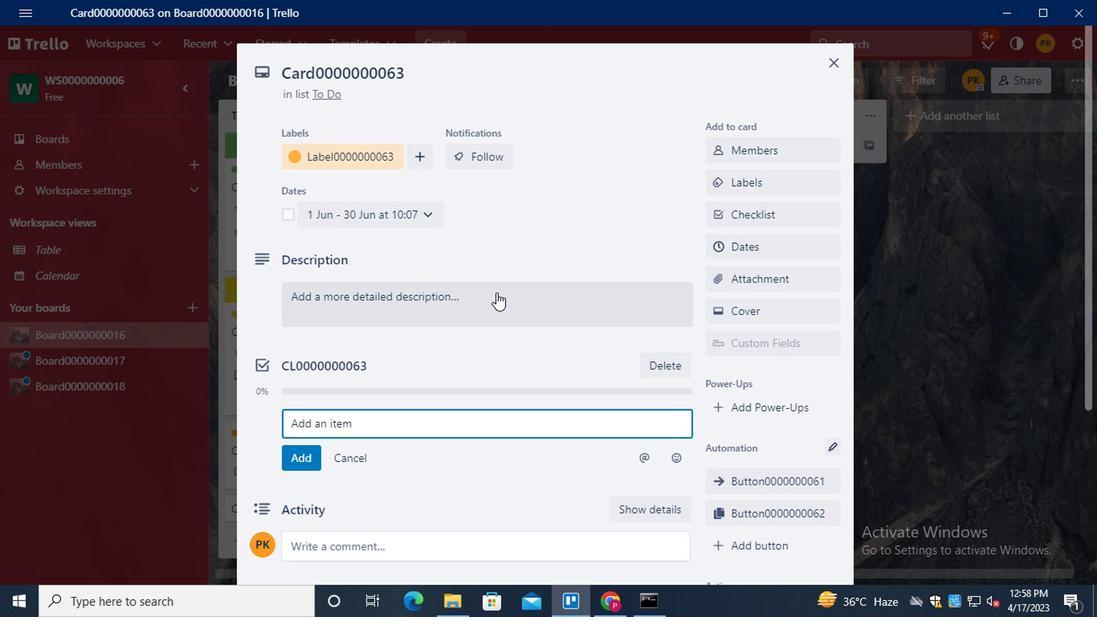 
Action: Mouse scrolled (500, 294) with delta (0, 1)
Screenshot: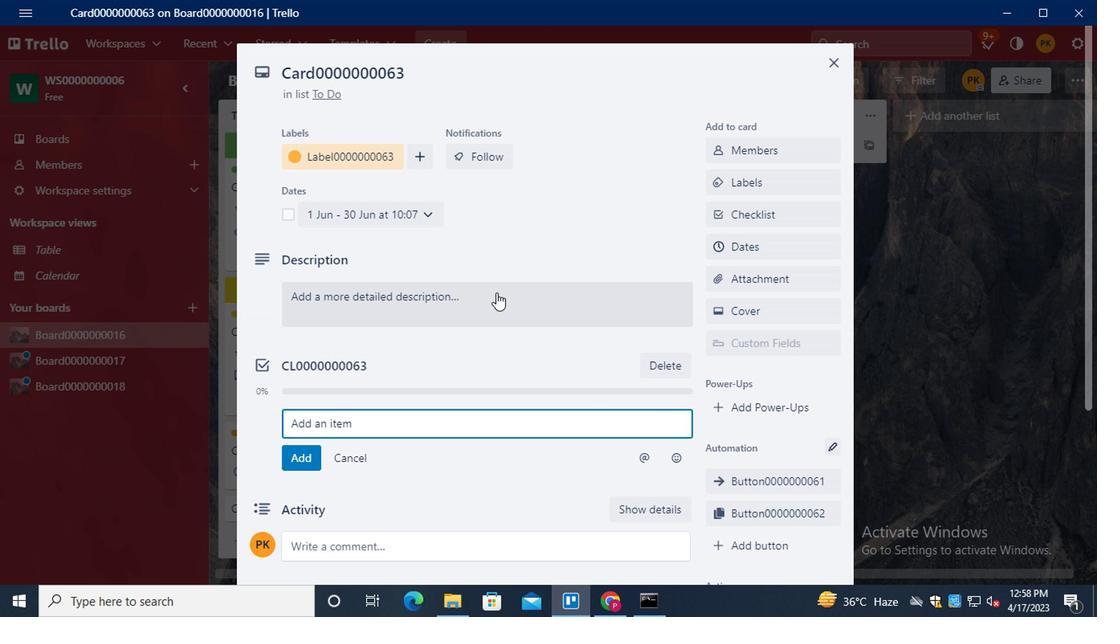 
Action: Mouse scrolled (500, 294) with delta (0, 1)
Screenshot: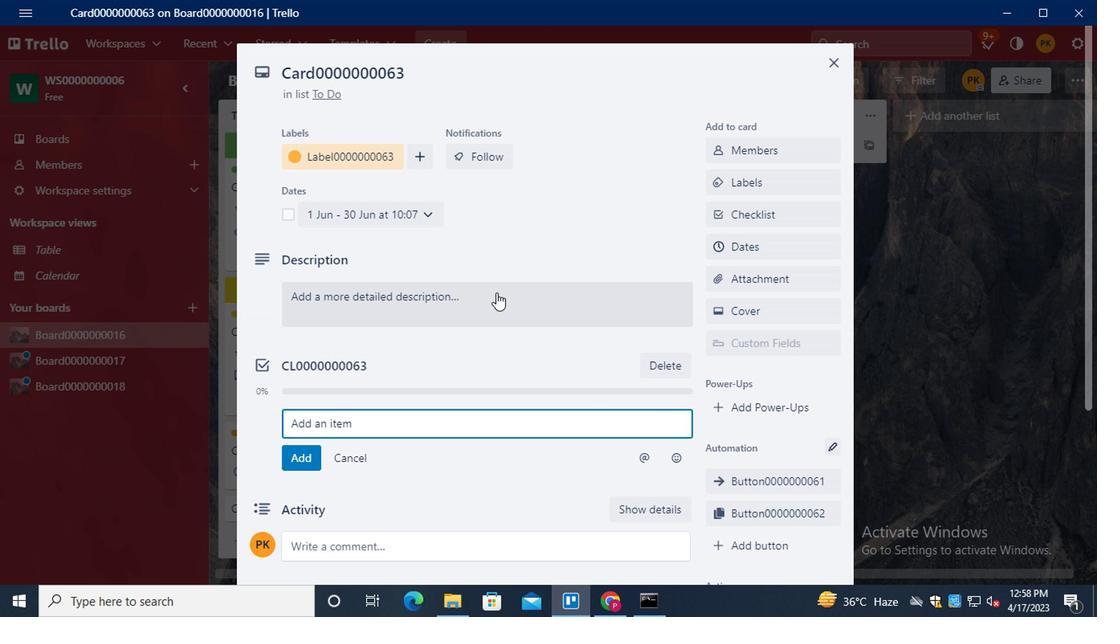 
